 Task: Look for space in Naraura, India from 9th June, 2023 to 16th June, 2023 for 2 adults in price range Rs.8000 to Rs.16000. Place can be entire place with 2 bedrooms having 2 beds and 1 bathroom. Property type can be house, flat, guest house. Amenities needed are: washing machine. Booking option can be shelf check-in. Required host language is English.
Action: Mouse moved to (524, 85)
Screenshot: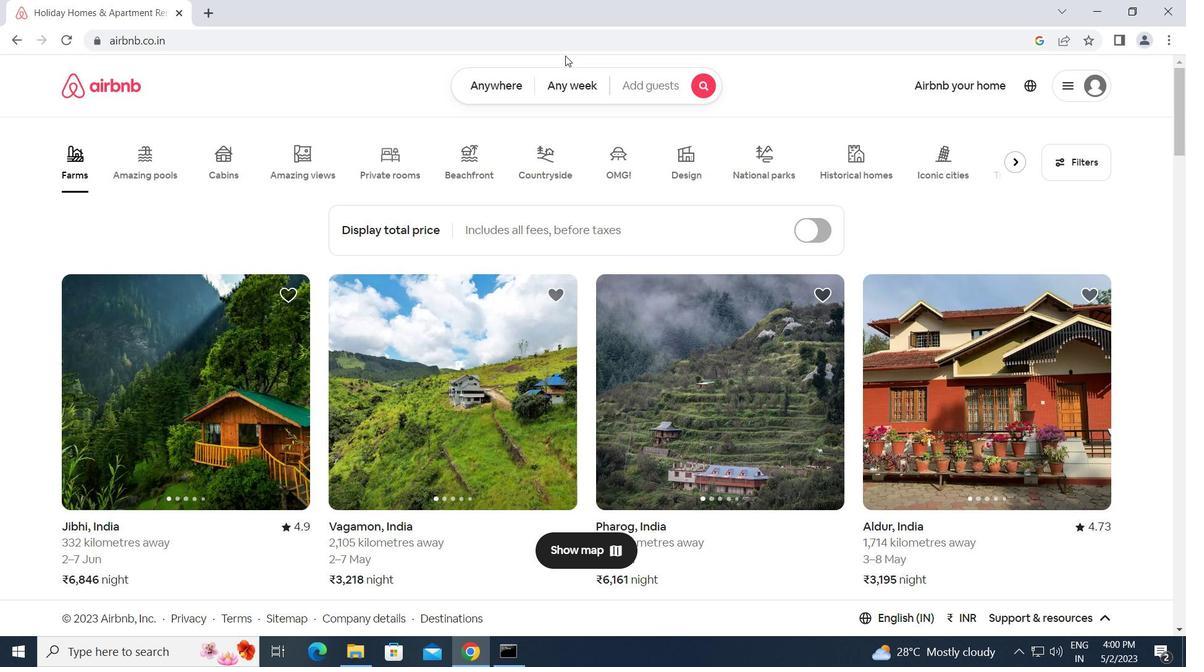 
Action: Mouse pressed left at (524, 85)
Screenshot: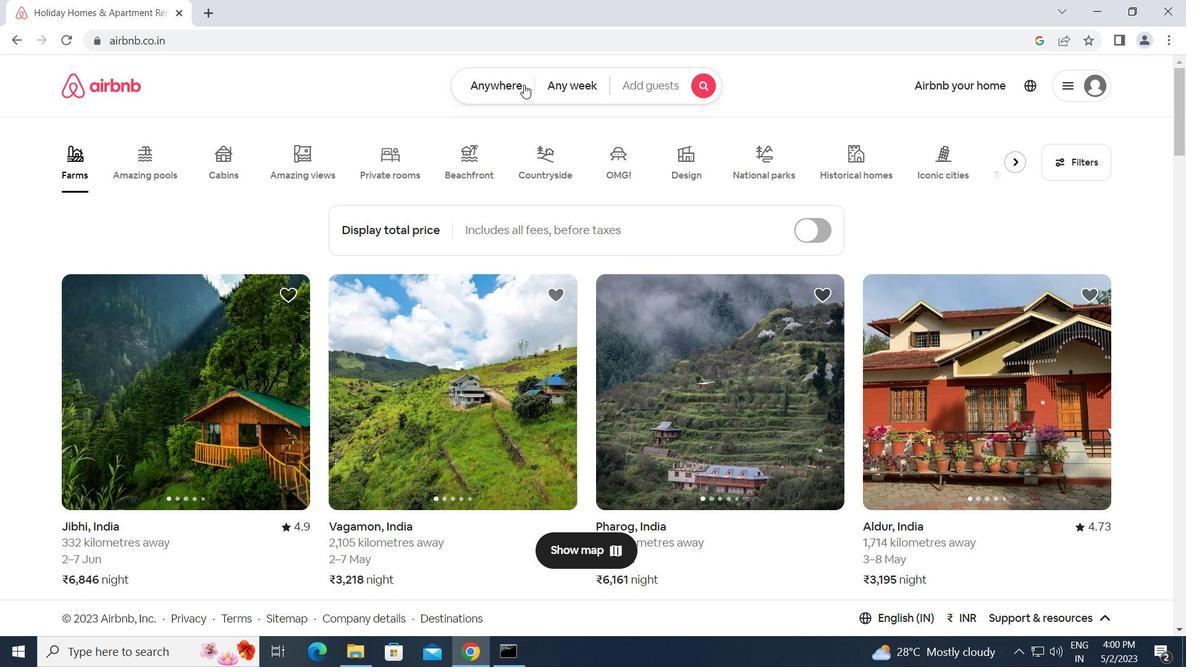 
Action: Mouse moved to (437, 139)
Screenshot: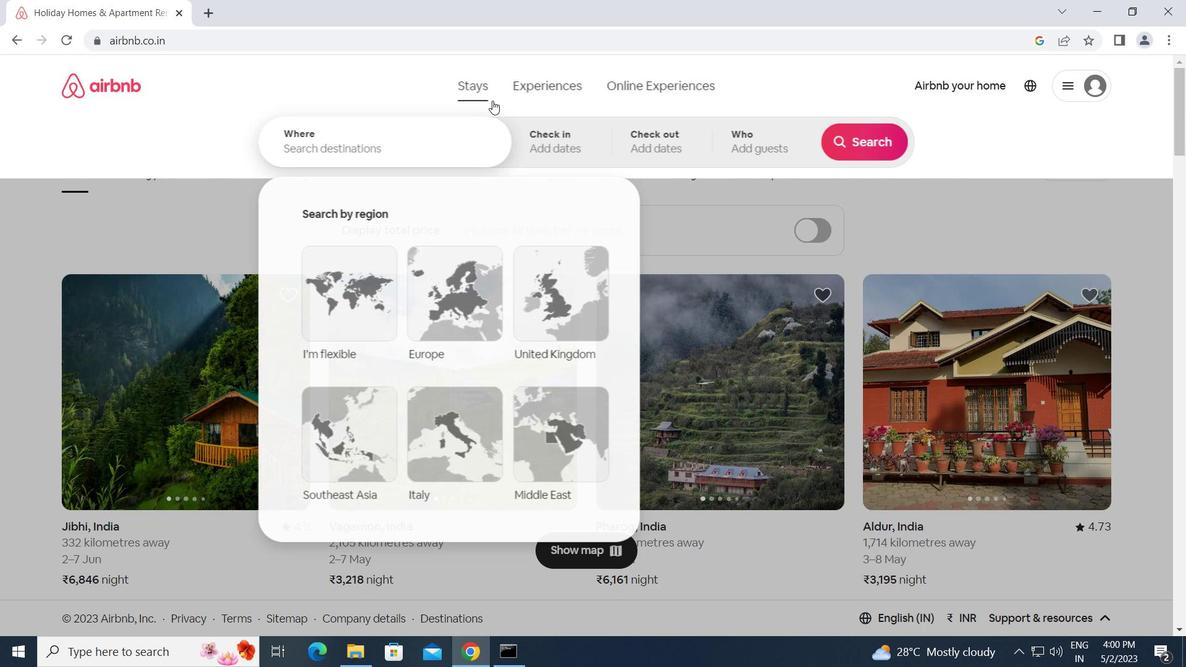 
Action: Mouse pressed left at (437, 139)
Screenshot: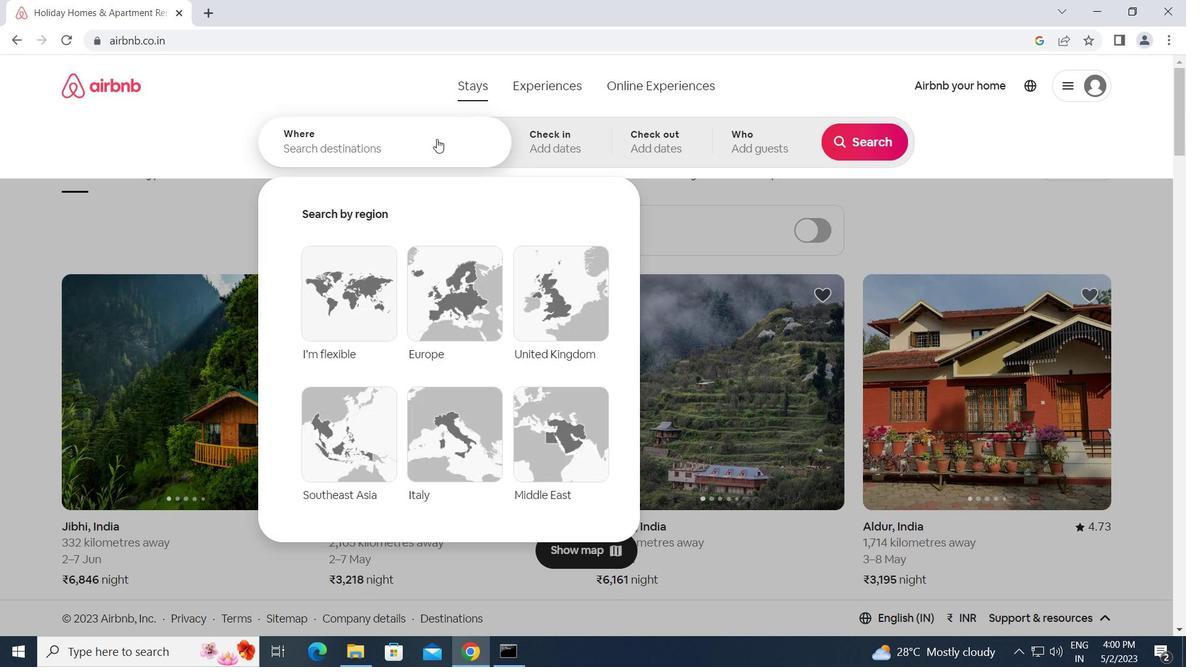 
Action: Key pressed n<Key.caps_lock>araura,<Key.space><Key.caps_lock>i<Key.caps_lock>ndia<Key.enter>
Screenshot: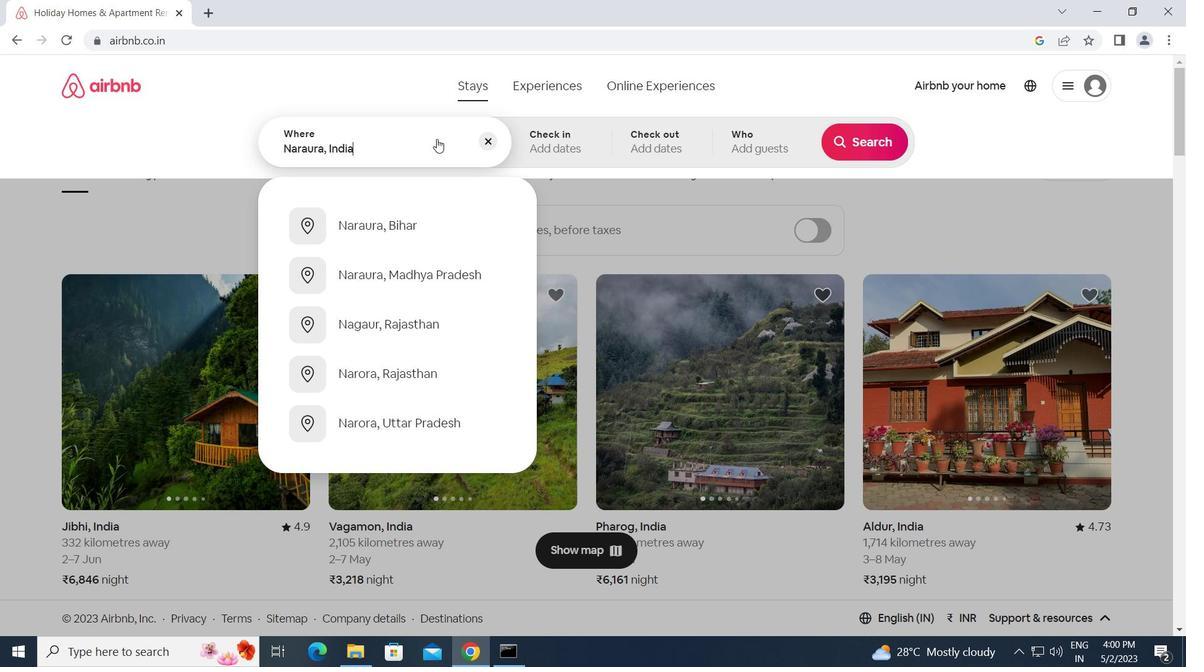 
Action: Mouse moved to (808, 365)
Screenshot: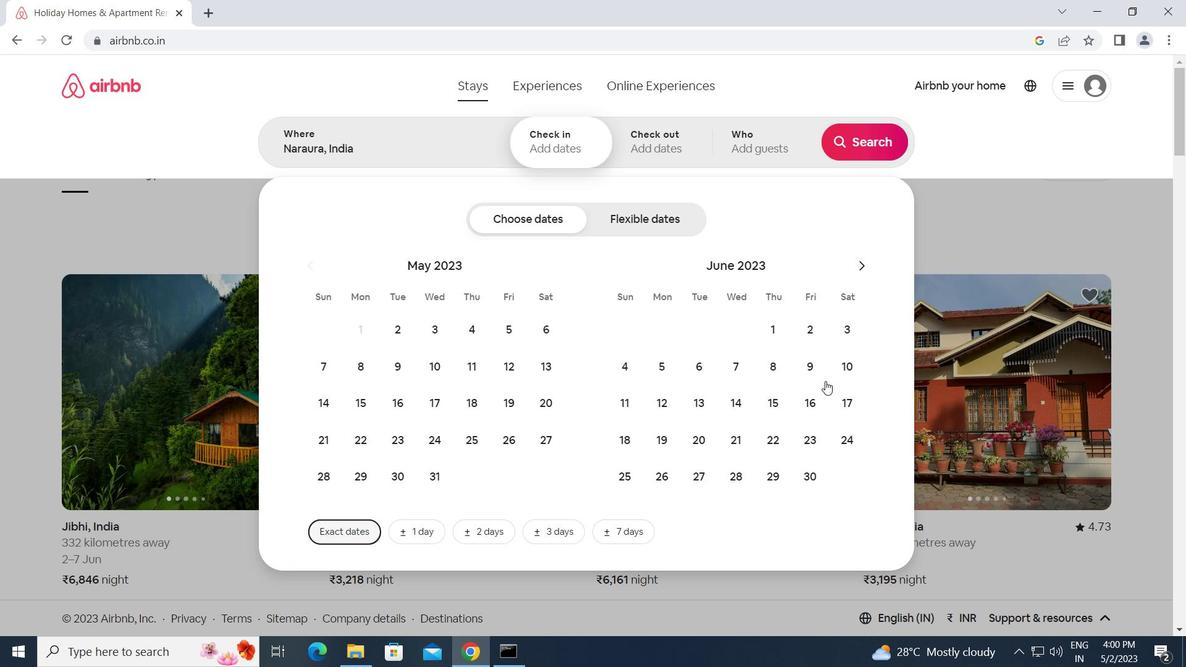 
Action: Mouse pressed left at (808, 365)
Screenshot: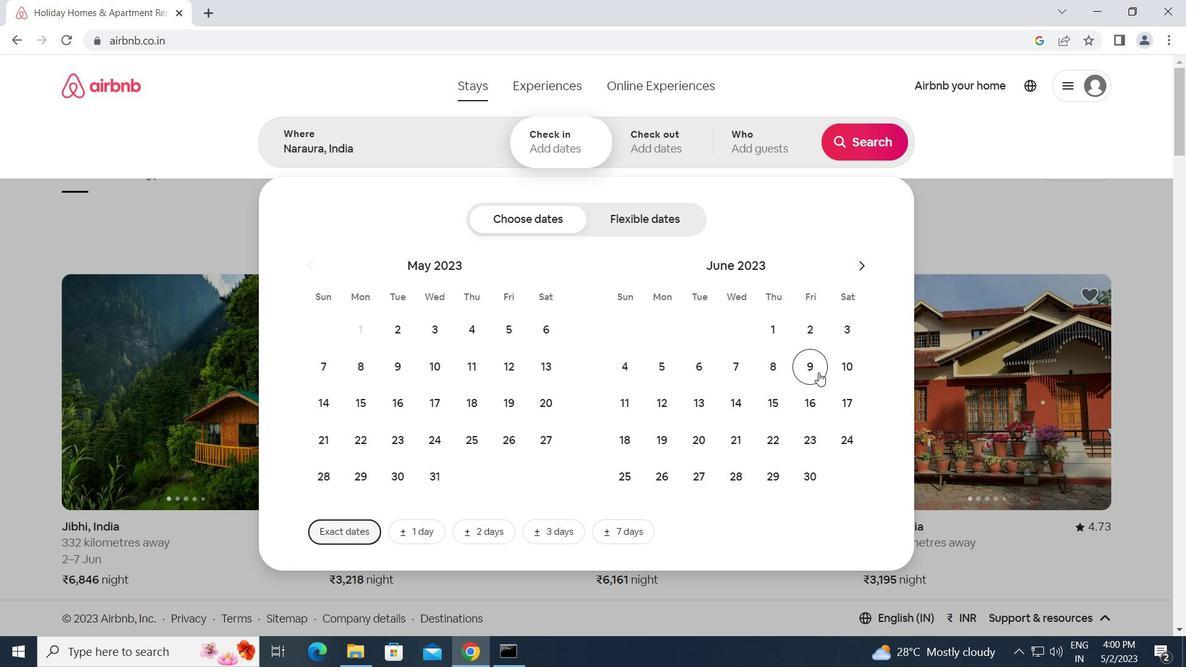 
Action: Mouse moved to (809, 409)
Screenshot: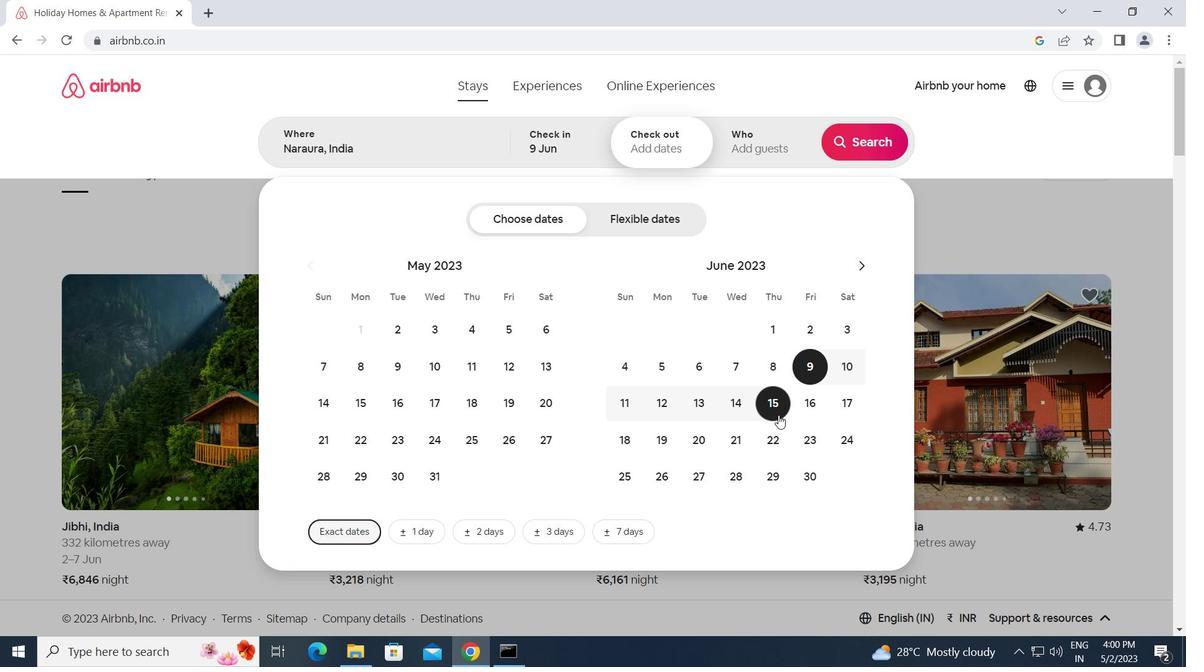 
Action: Mouse pressed left at (809, 409)
Screenshot: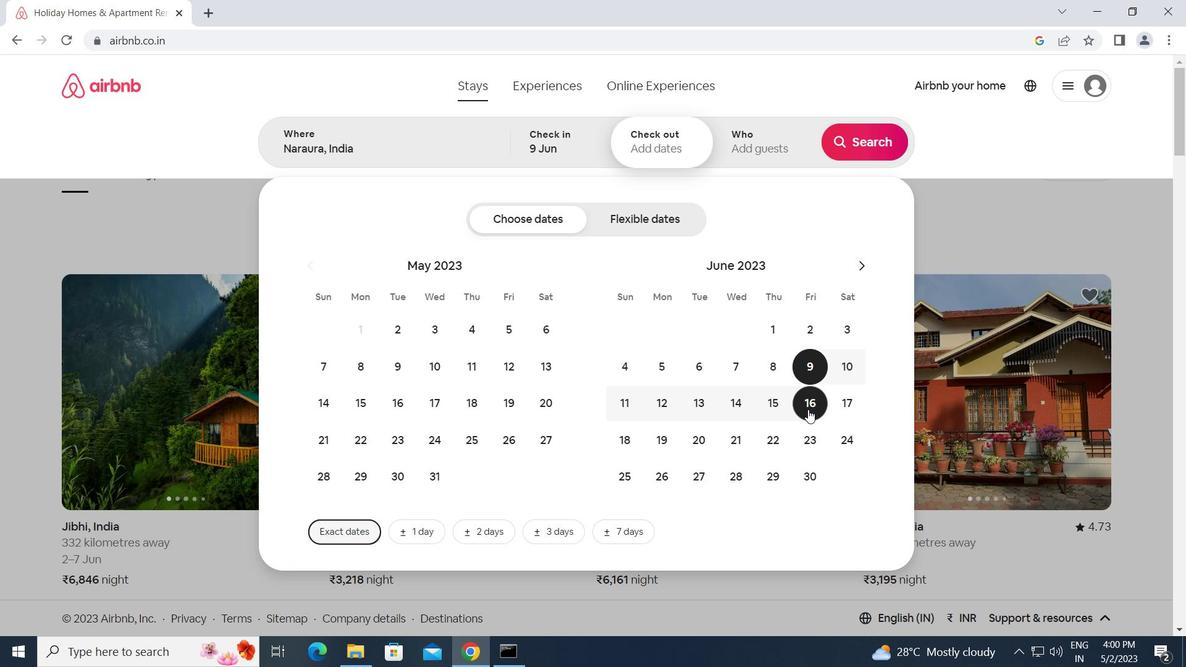 
Action: Mouse moved to (771, 142)
Screenshot: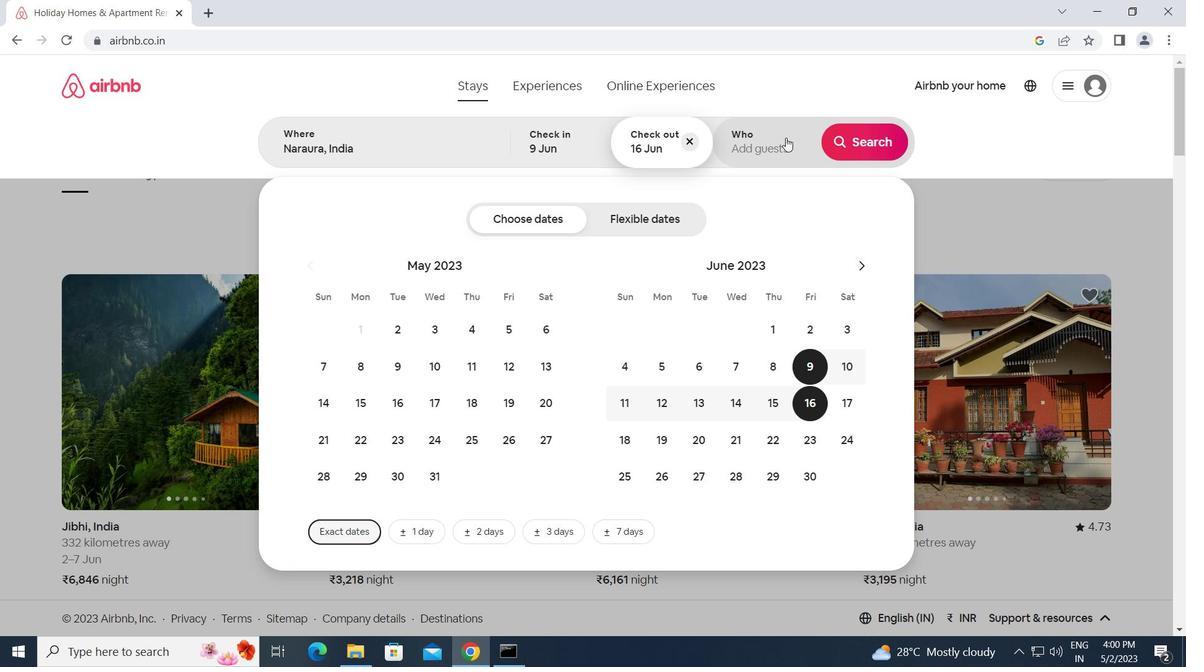 
Action: Mouse pressed left at (771, 142)
Screenshot: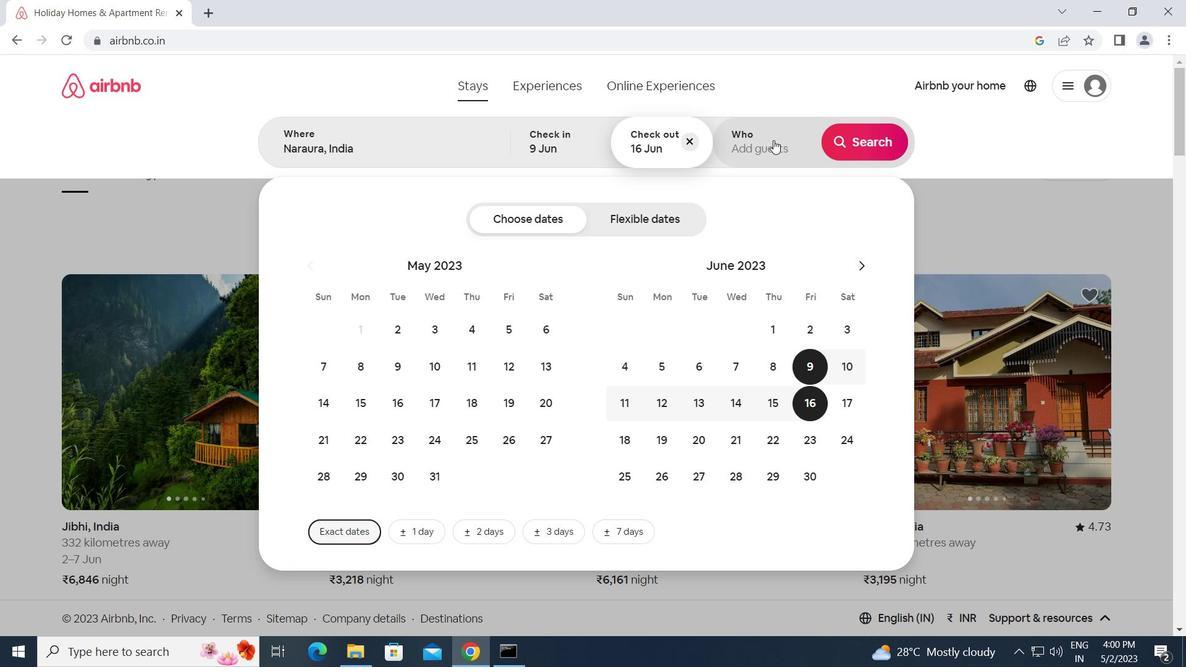 
Action: Mouse moved to (874, 219)
Screenshot: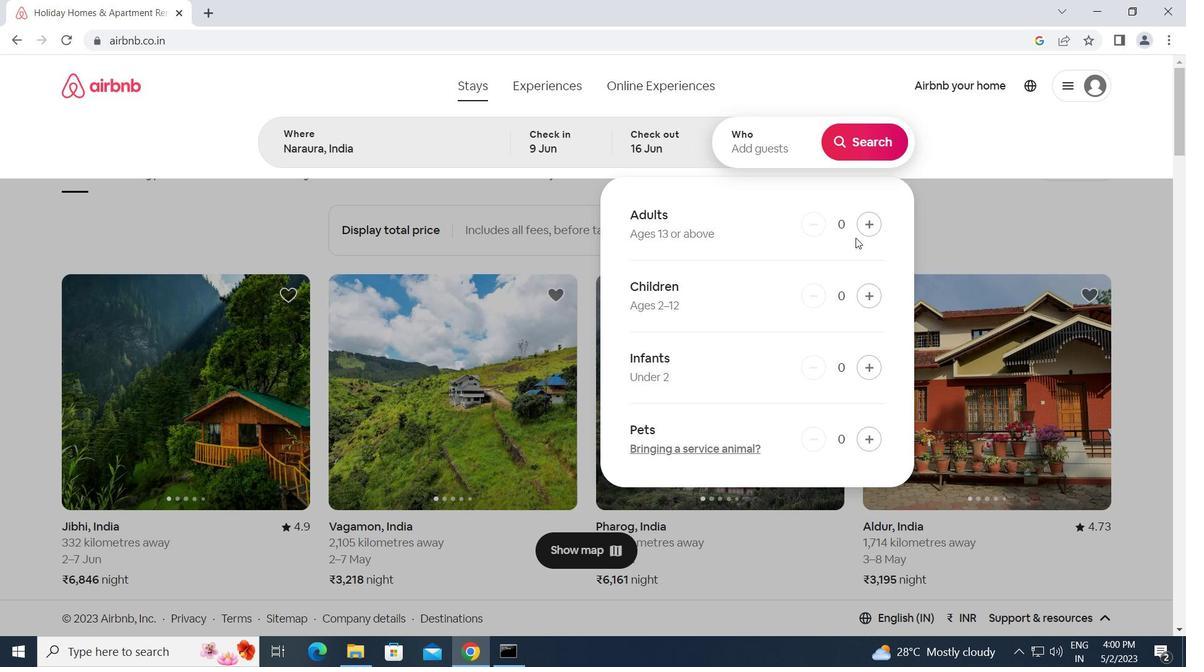 
Action: Mouse pressed left at (874, 219)
Screenshot: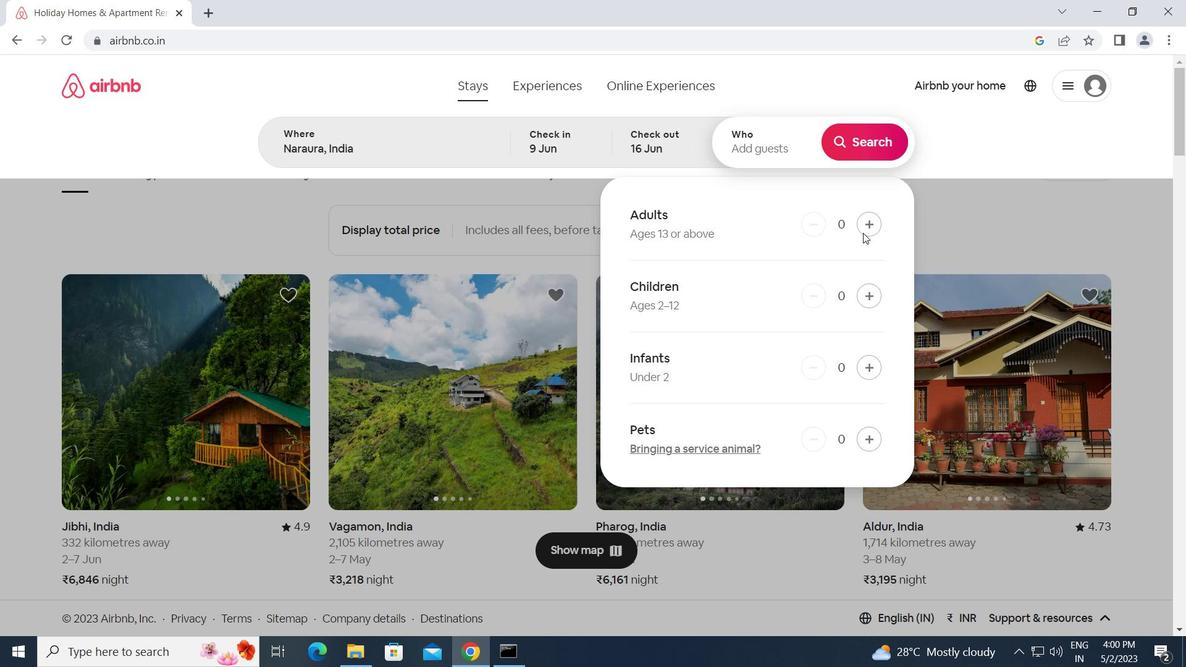 
Action: Mouse moved to (874, 219)
Screenshot: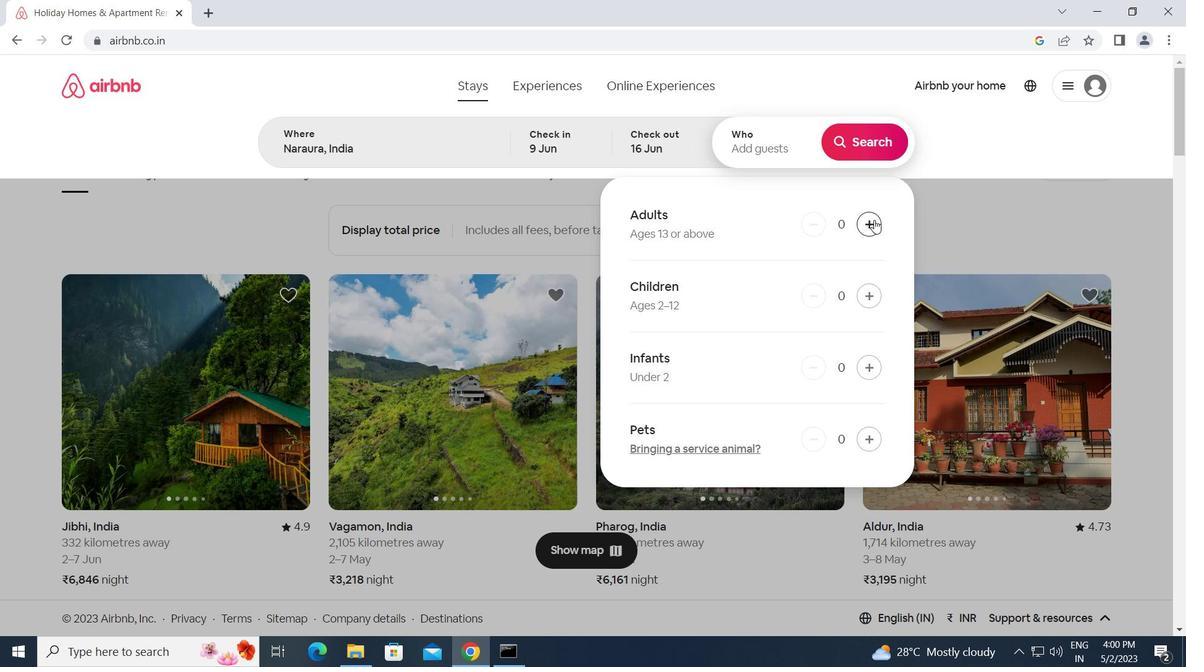 
Action: Mouse pressed left at (874, 219)
Screenshot: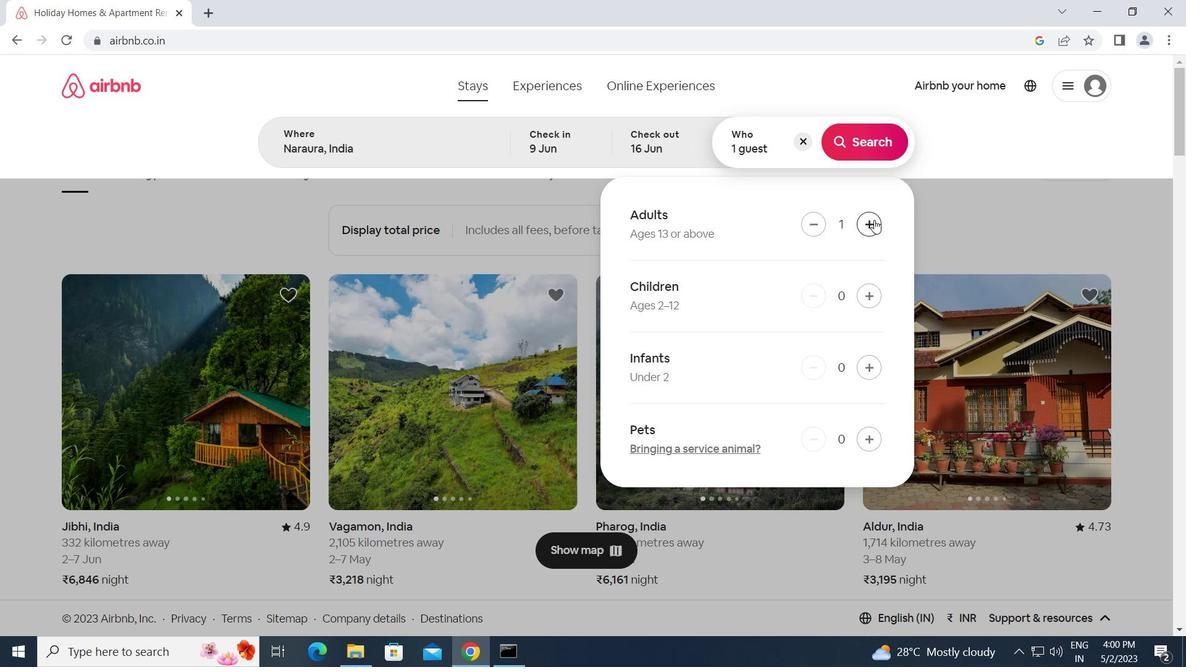 
Action: Mouse moved to (853, 140)
Screenshot: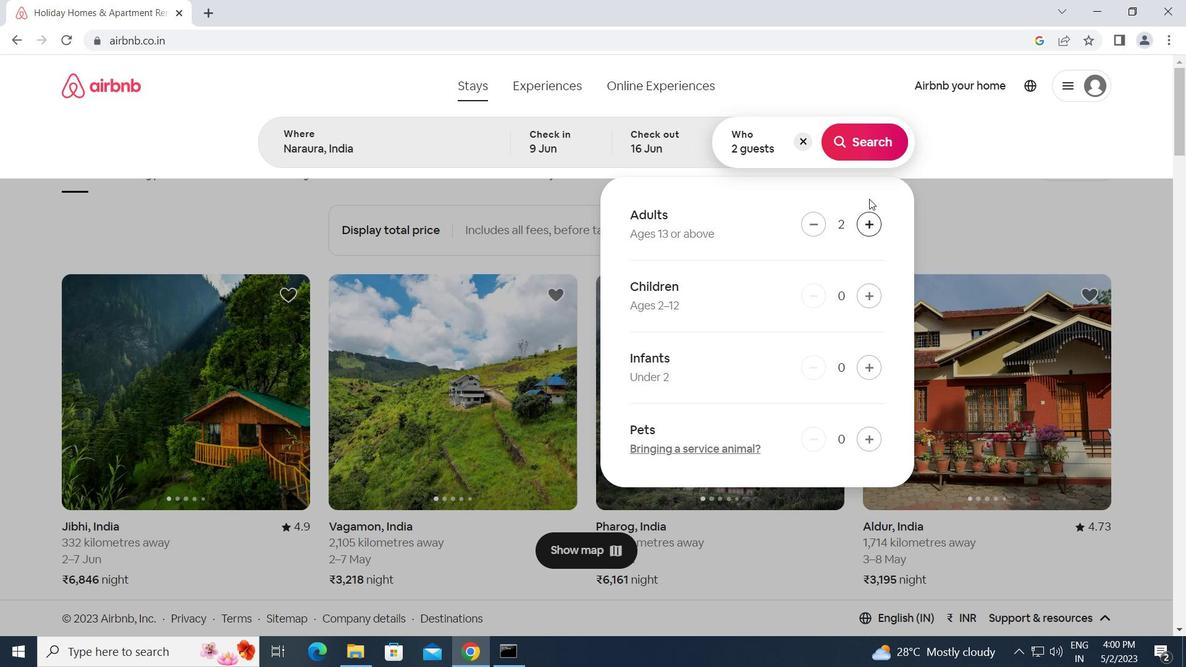 
Action: Mouse pressed left at (853, 140)
Screenshot: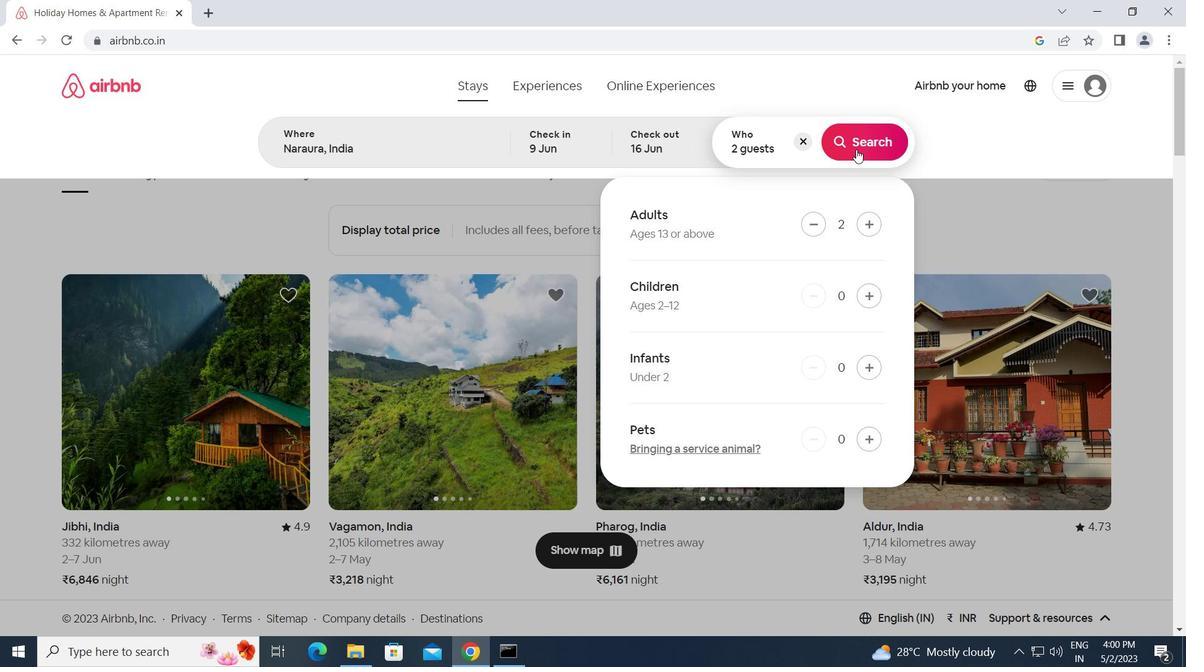 
Action: Mouse moved to (1117, 141)
Screenshot: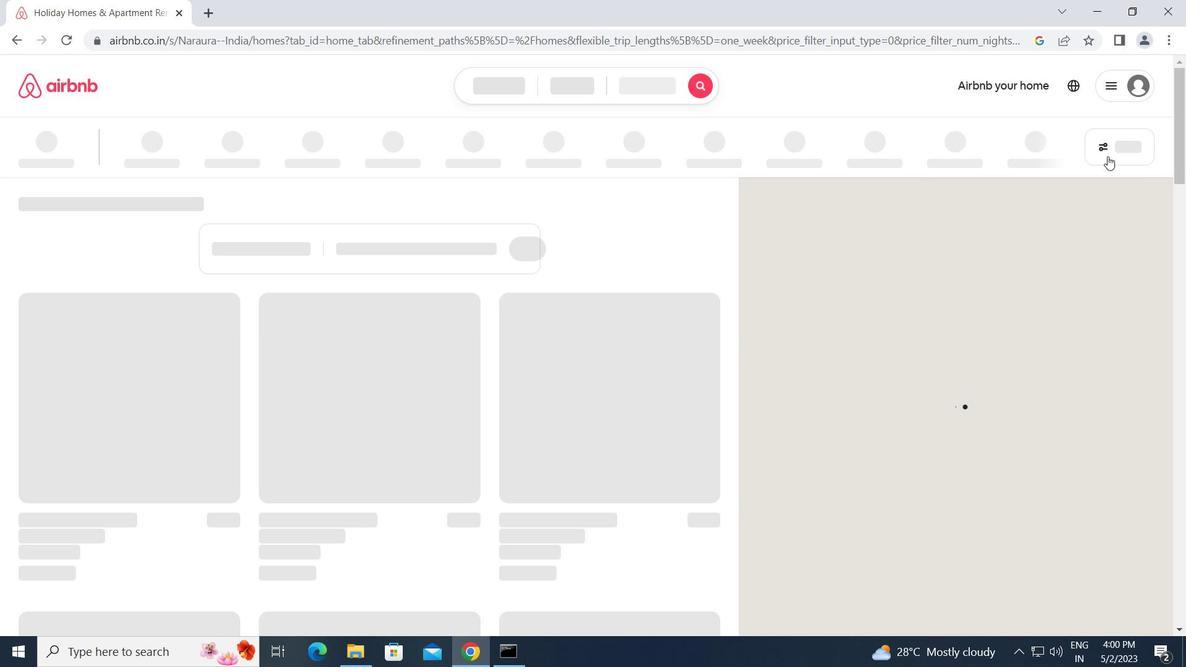
Action: Mouse pressed left at (1117, 141)
Screenshot: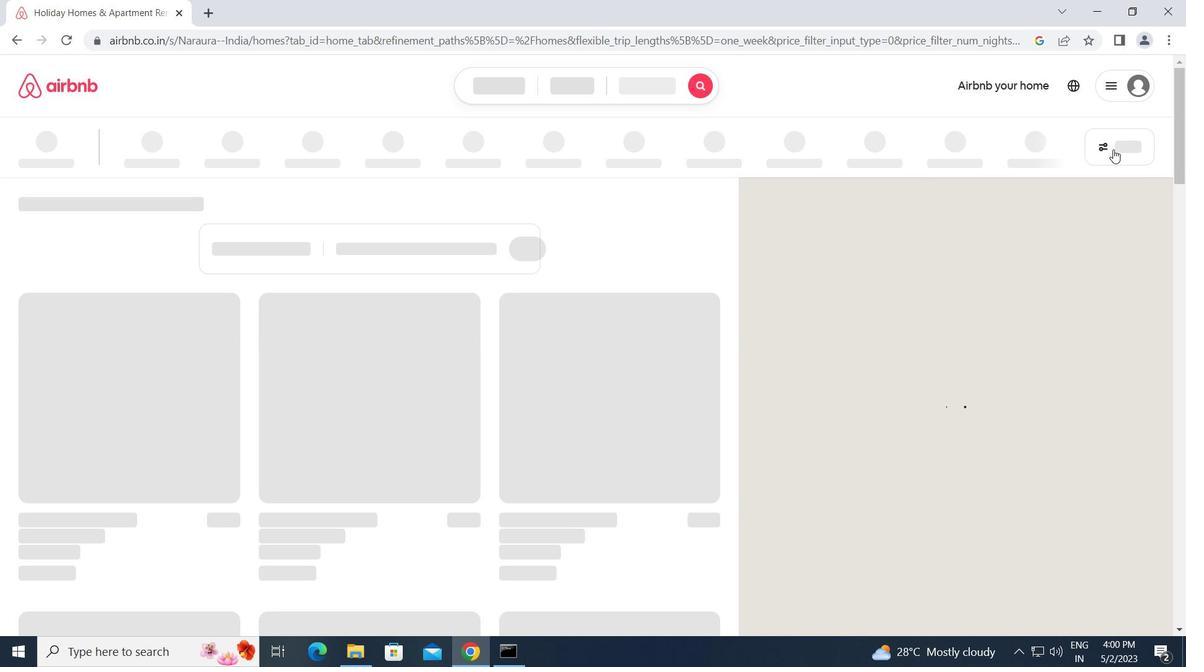 
Action: Mouse moved to (394, 347)
Screenshot: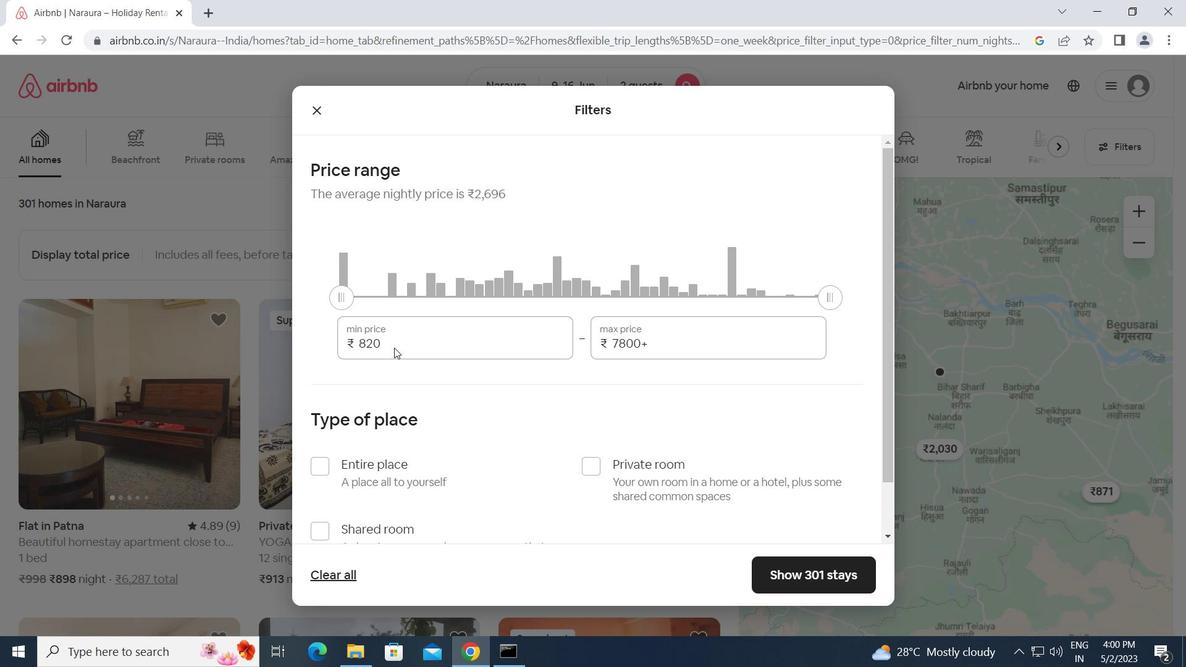 
Action: Mouse pressed left at (394, 347)
Screenshot: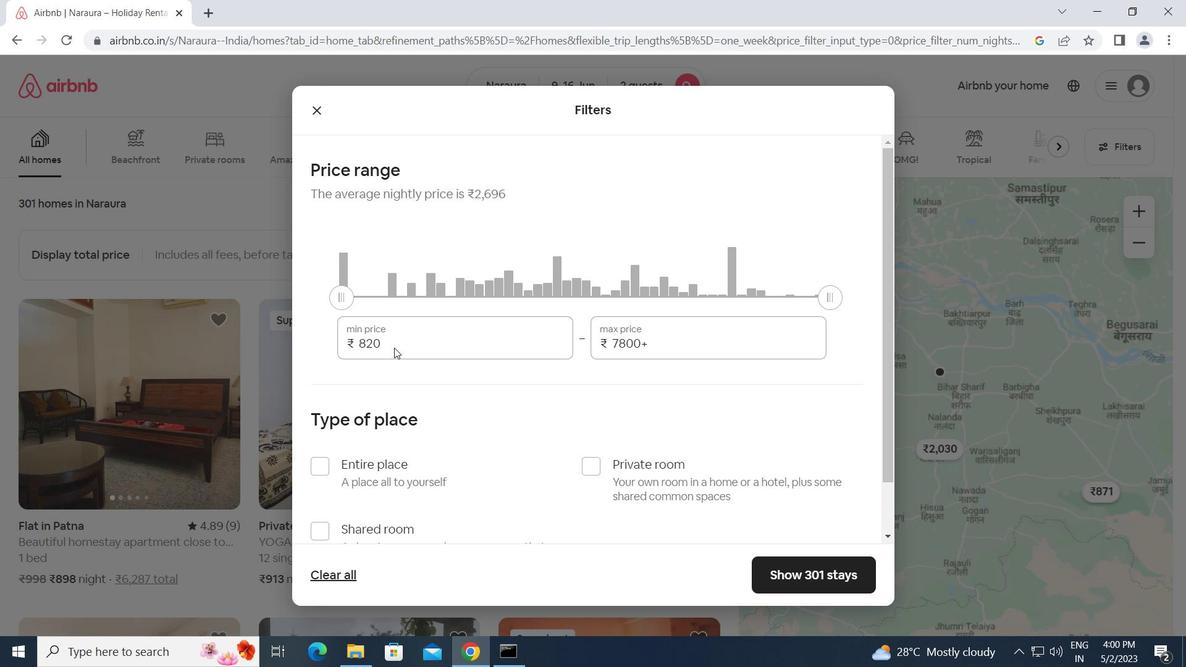 
Action: Mouse moved to (344, 352)
Screenshot: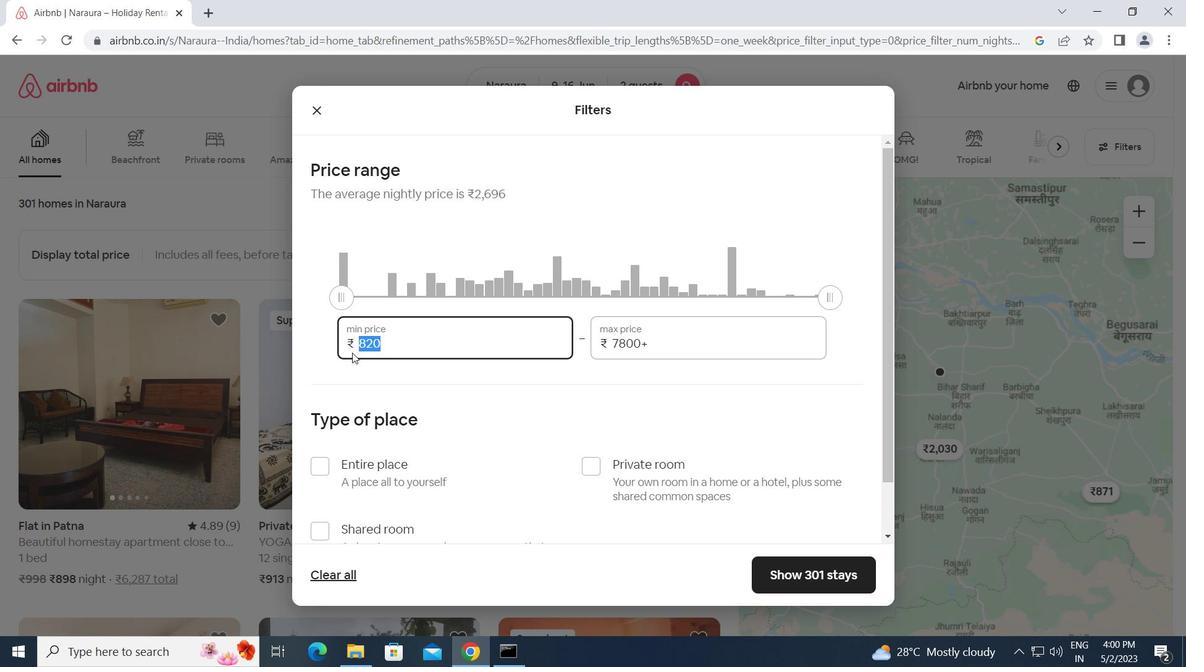 
Action: Key pressed 8000<Key.tab>16000
Screenshot: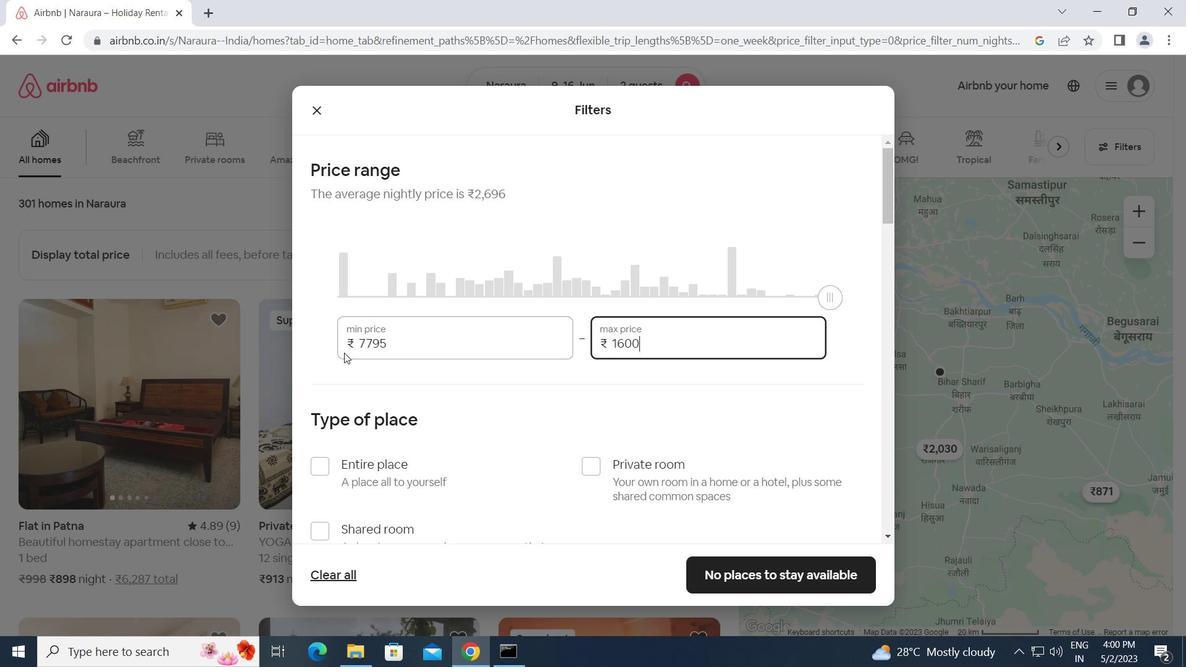 
Action: Mouse moved to (326, 459)
Screenshot: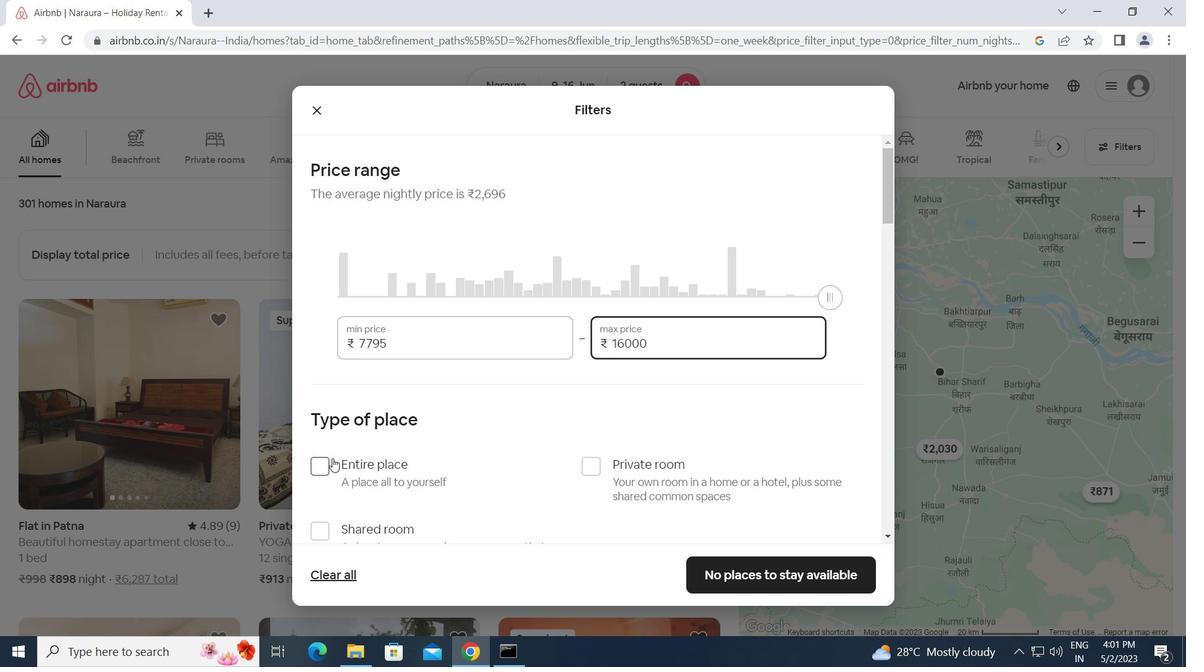 
Action: Mouse pressed left at (326, 459)
Screenshot: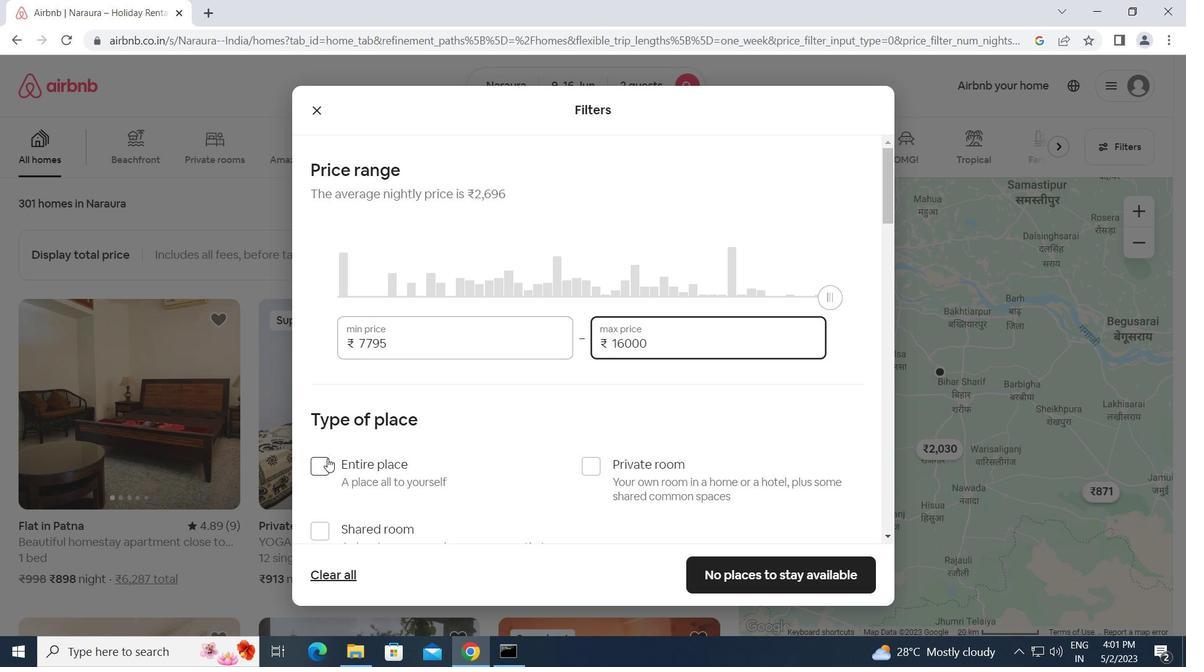 
Action: Mouse moved to (429, 457)
Screenshot: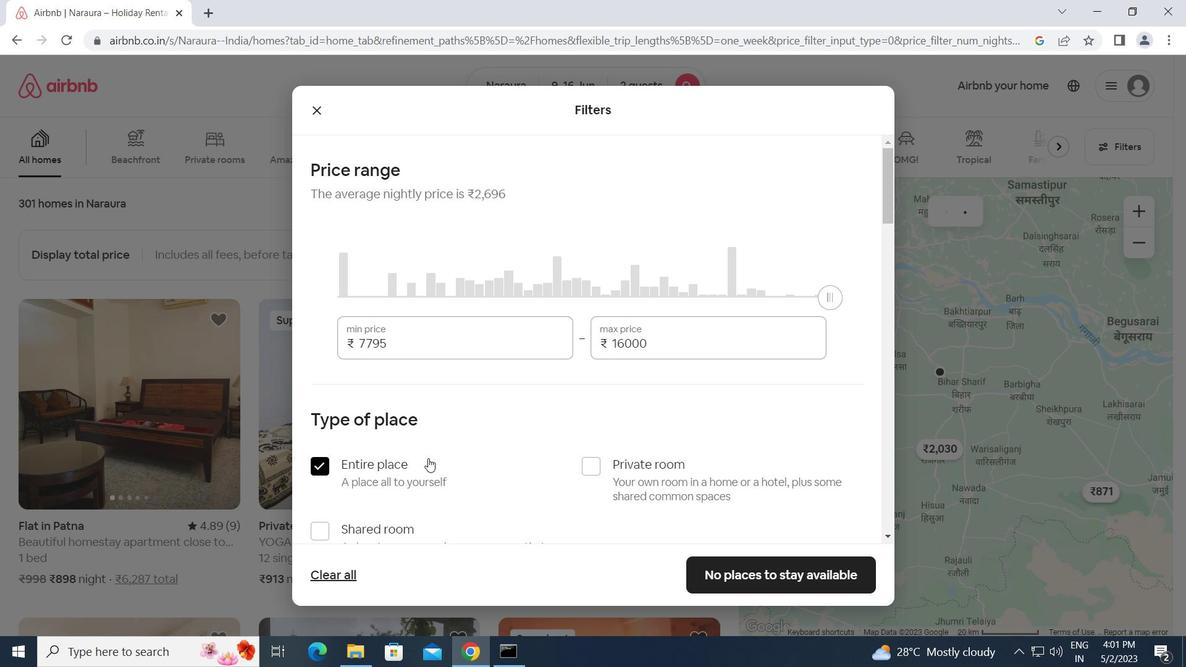 
Action: Mouse scrolled (429, 456) with delta (0, 0)
Screenshot: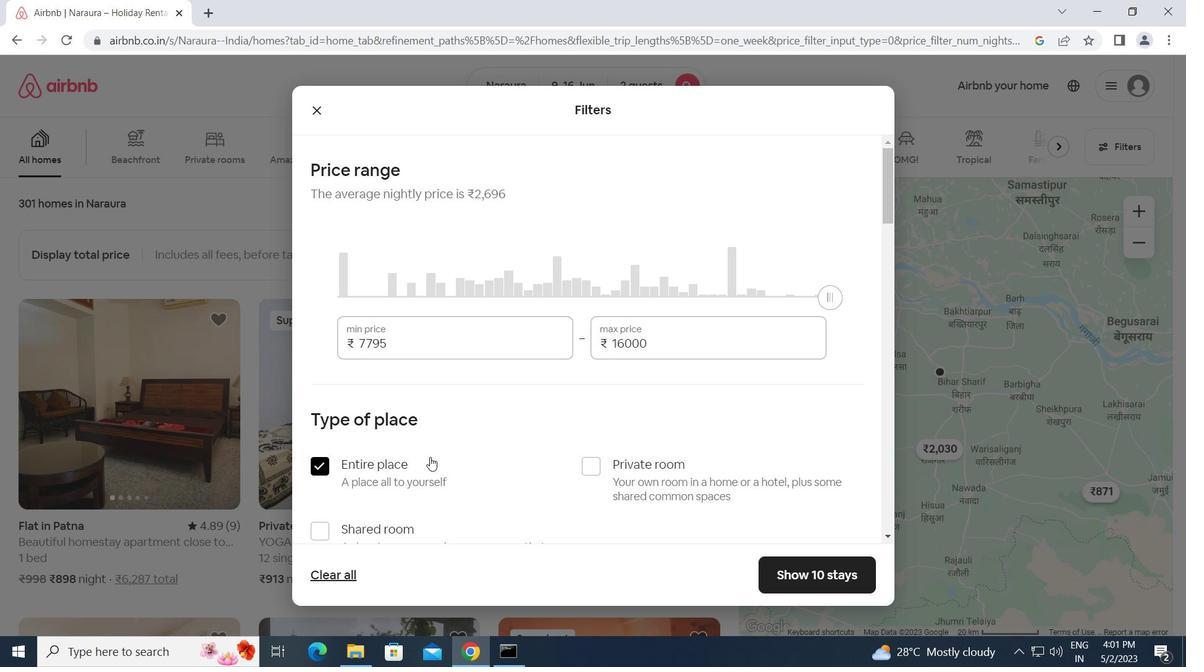 
Action: Mouse scrolled (429, 456) with delta (0, 0)
Screenshot: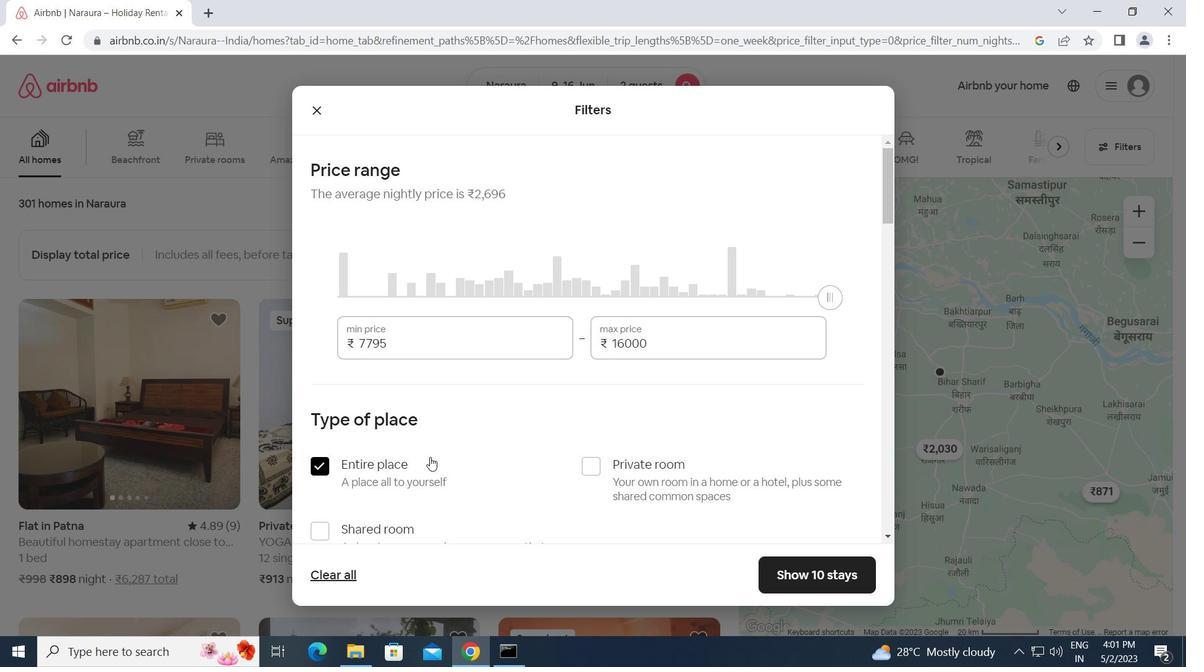 
Action: Mouse scrolled (429, 456) with delta (0, 0)
Screenshot: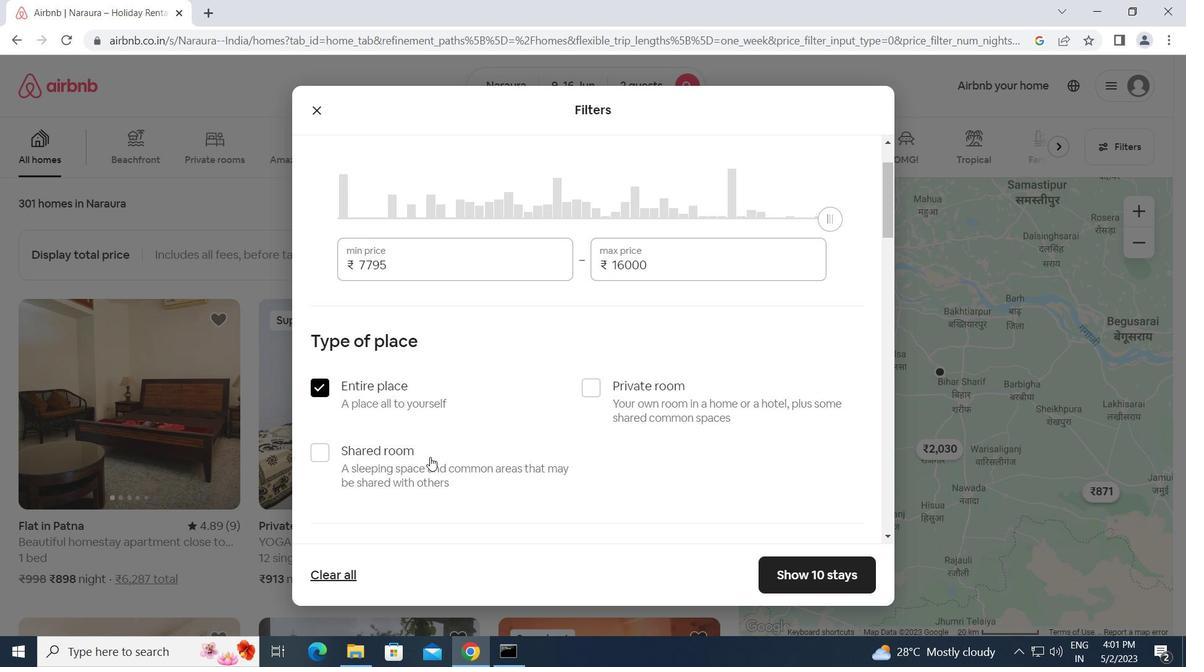 
Action: Mouse scrolled (429, 456) with delta (0, 0)
Screenshot: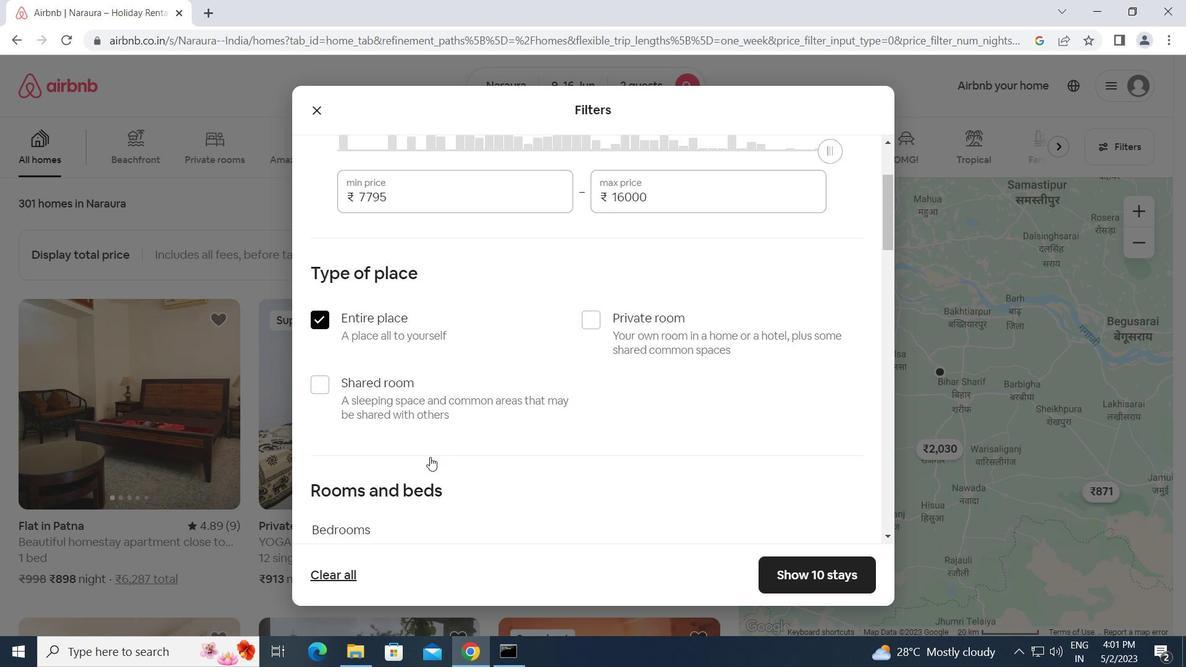 
Action: Mouse moved to (448, 412)
Screenshot: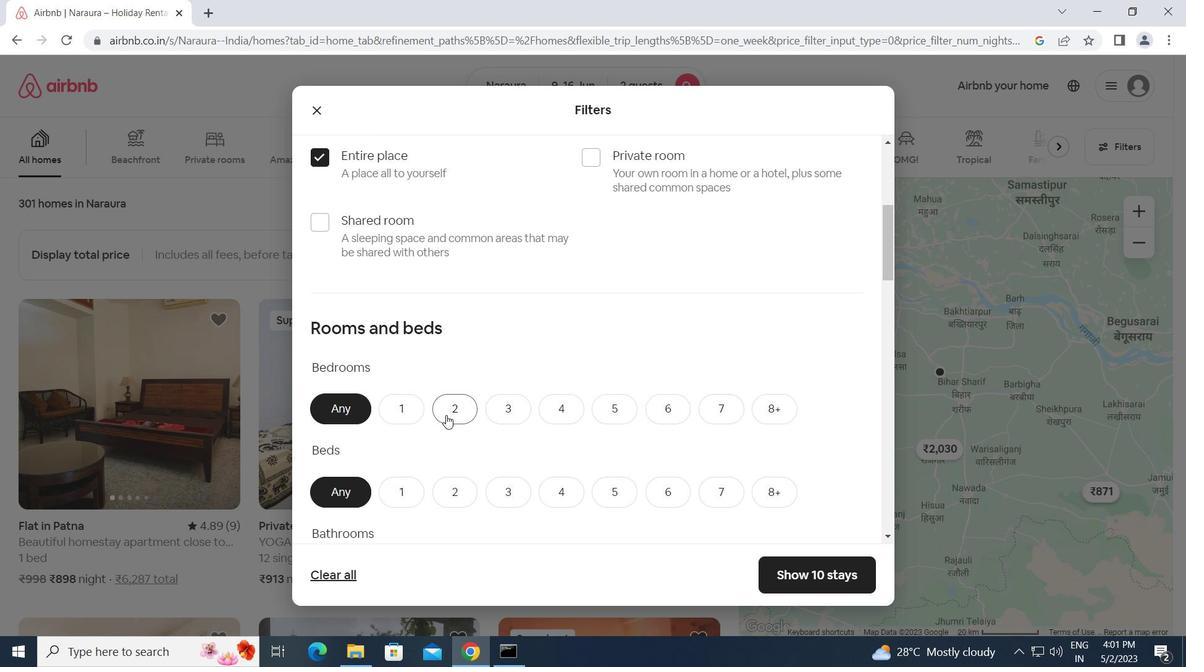 
Action: Mouse pressed left at (448, 412)
Screenshot: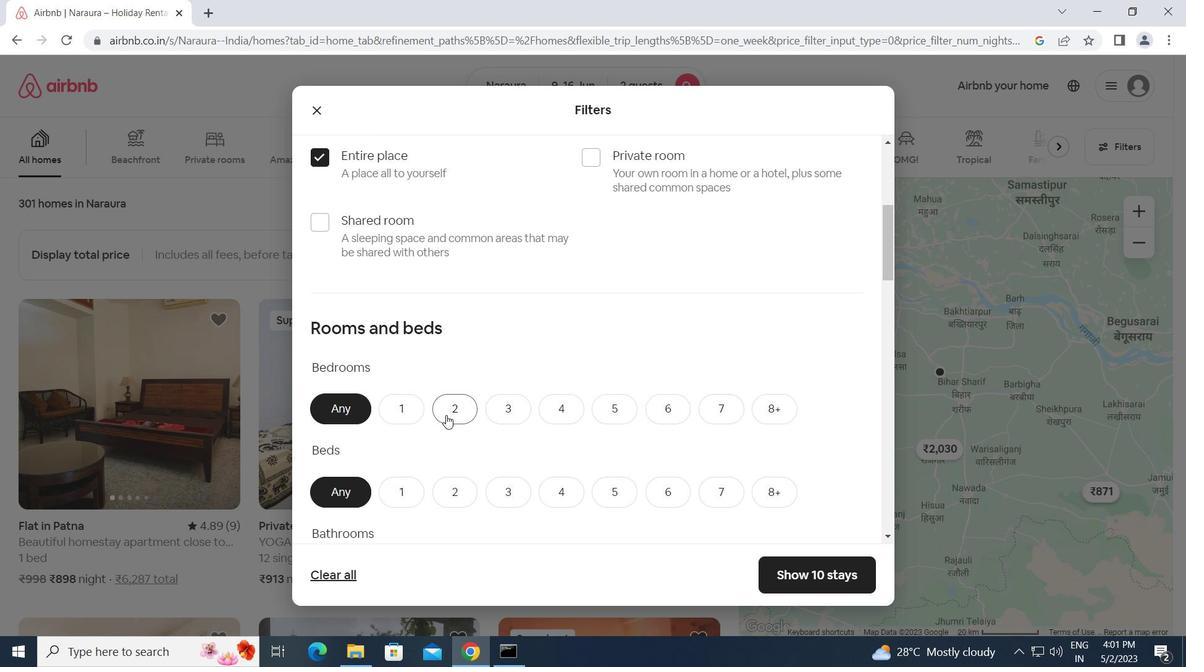 
Action: Mouse moved to (446, 497)
Screenshot: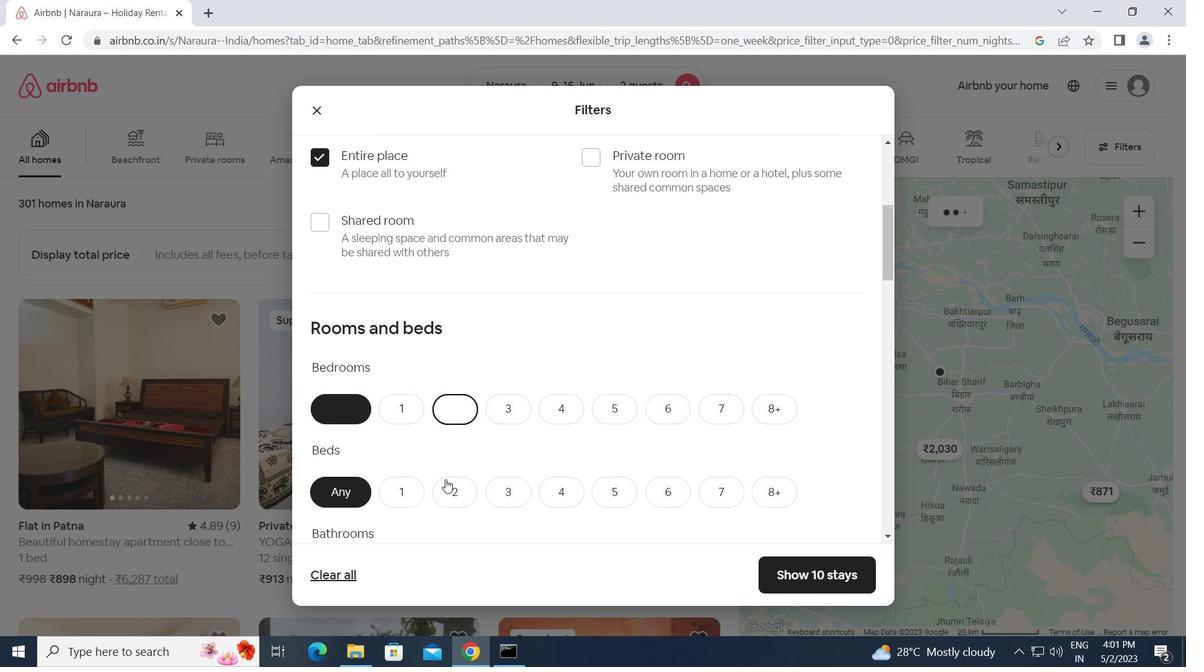 
Action: Mouse pressed left at (446, 497)
Screenshot: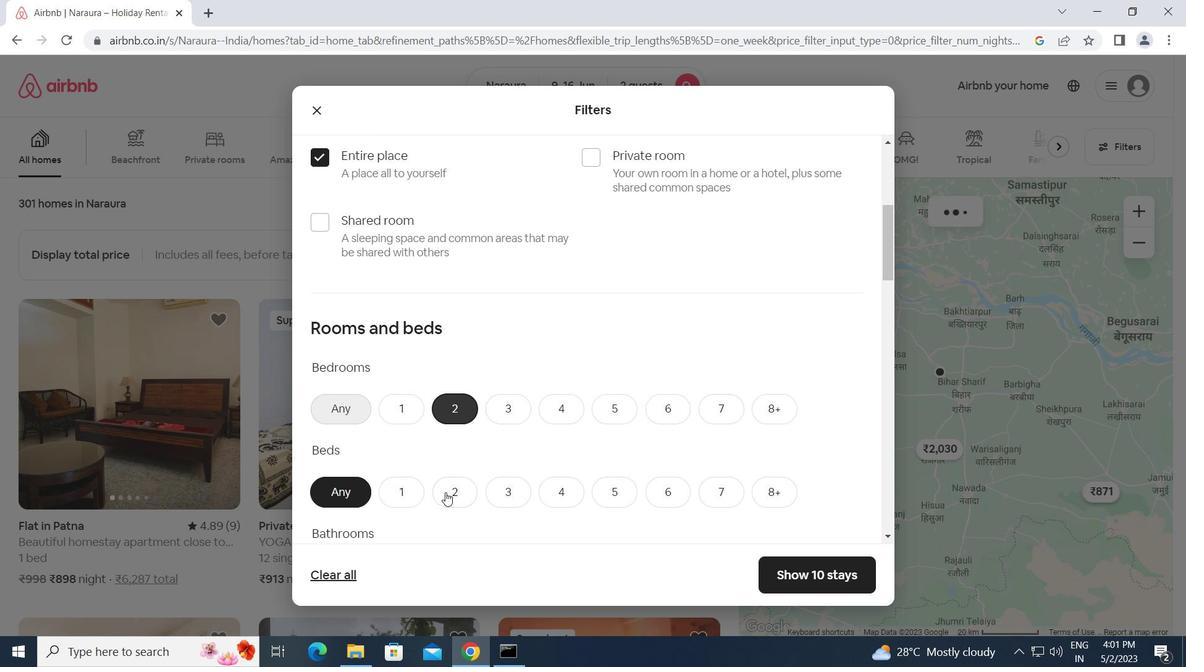 
Action: Mouse moved to (449, 496)
Screenshot: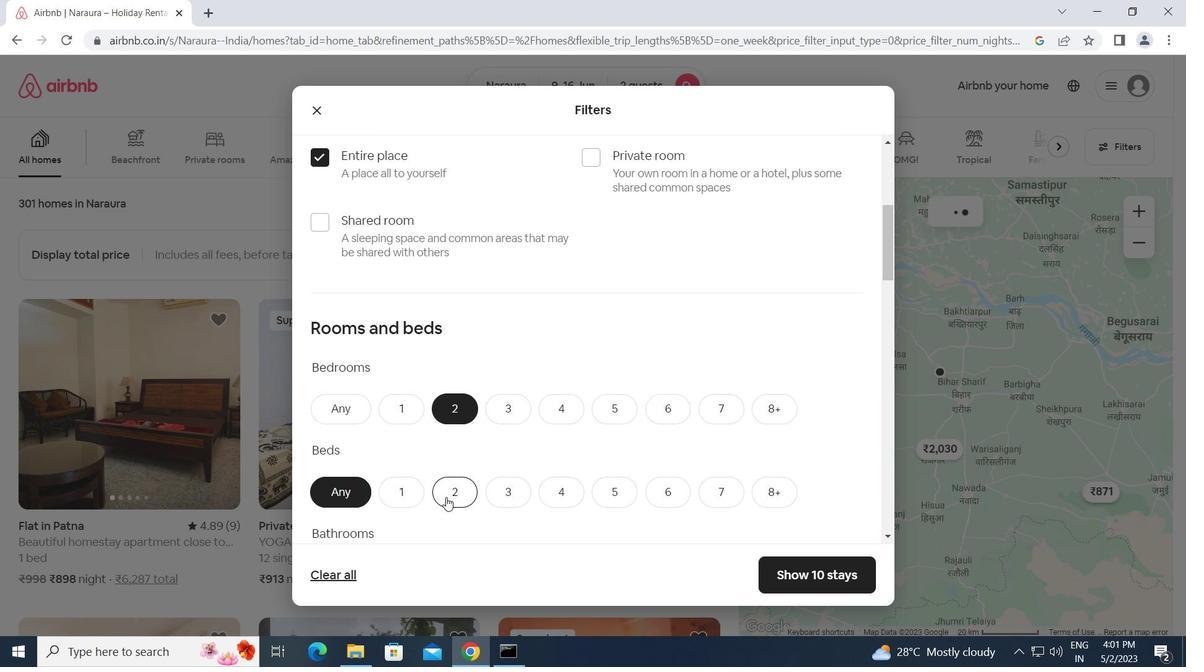 
Action: Mouse scrolled (449, 495) with delta (0, 0)
Screenshot: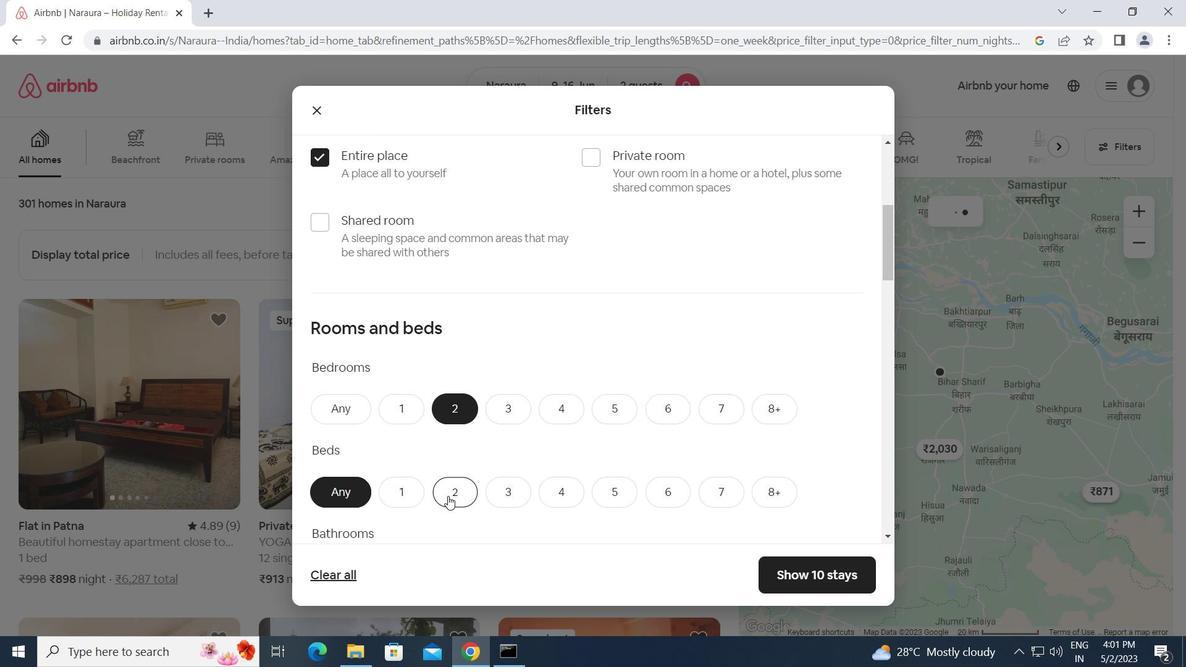 
Action: Mouse scrolled (449, 495) with delta (0, 0)
Screenshot: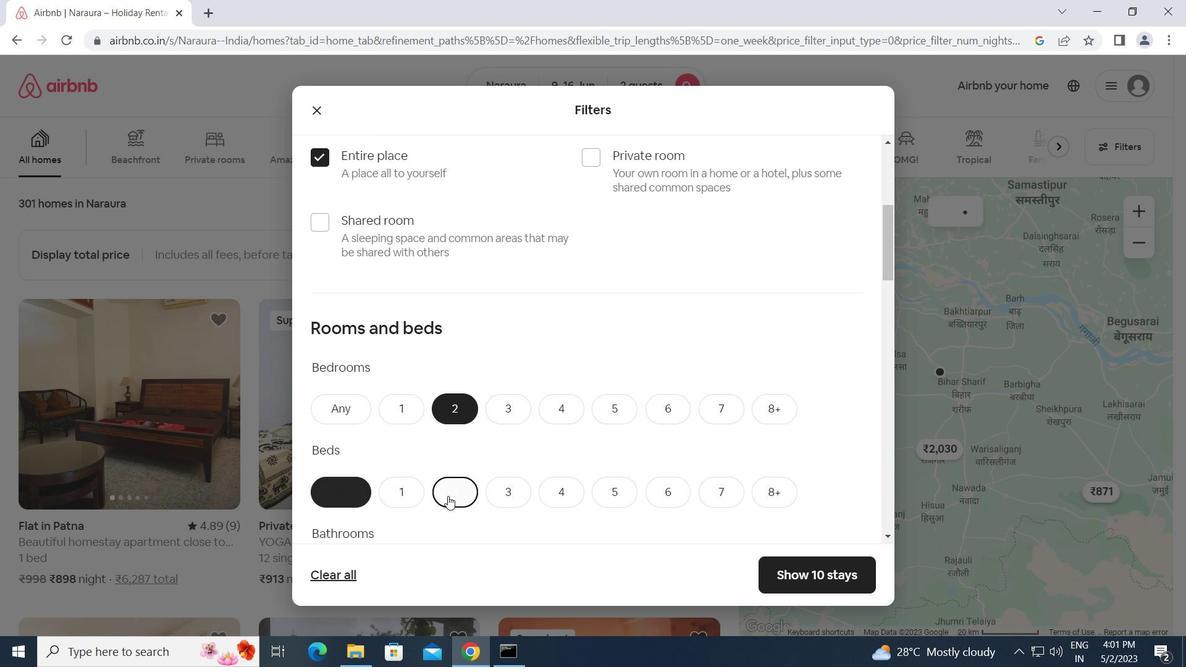 
Action: Mouse moved to (398, 420)
Screenshot: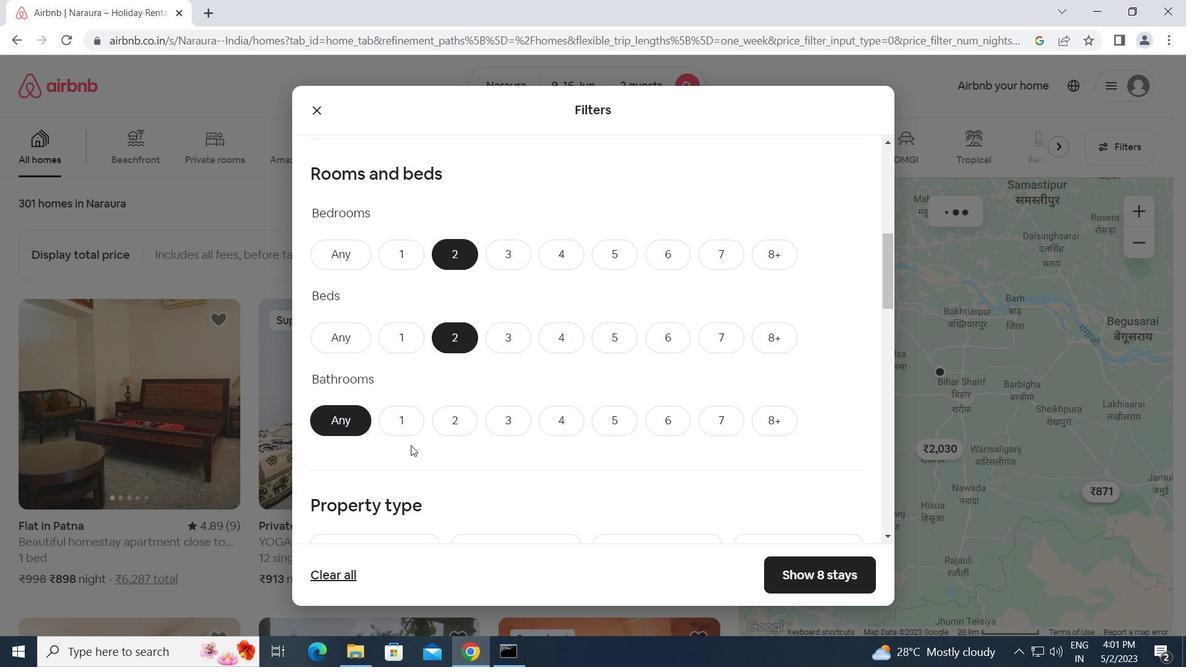 
Action: Mouse pressed left at (398, 420)
Screenshot: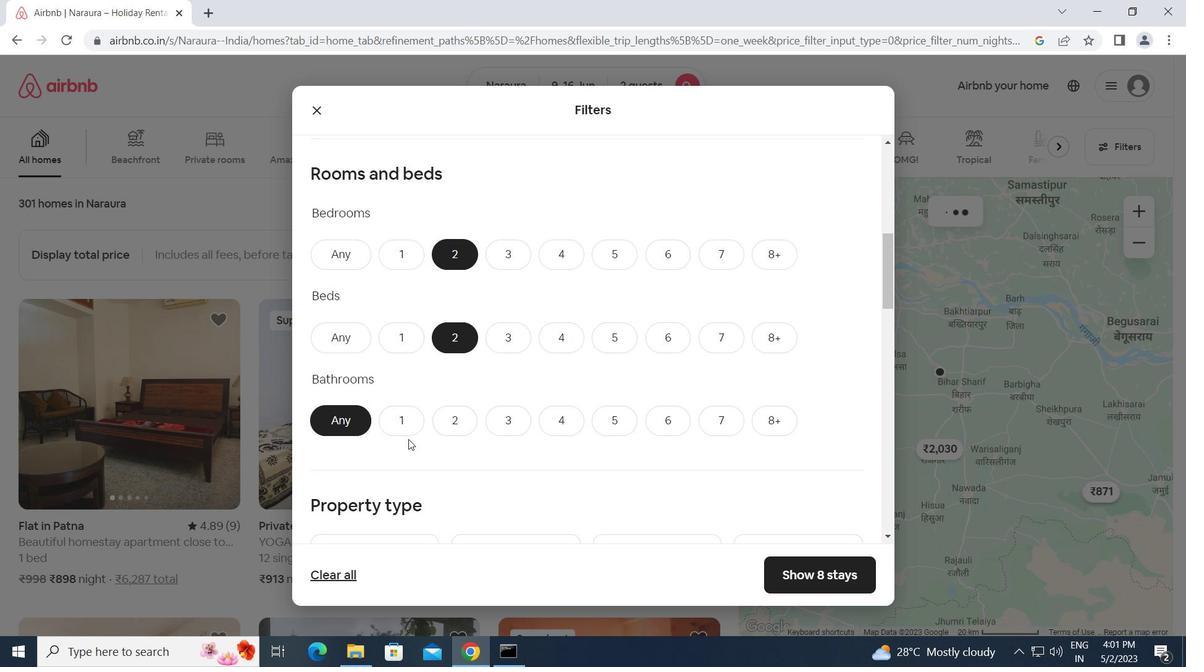 
Action: Mouse moved to (508, 463)
Screenshot: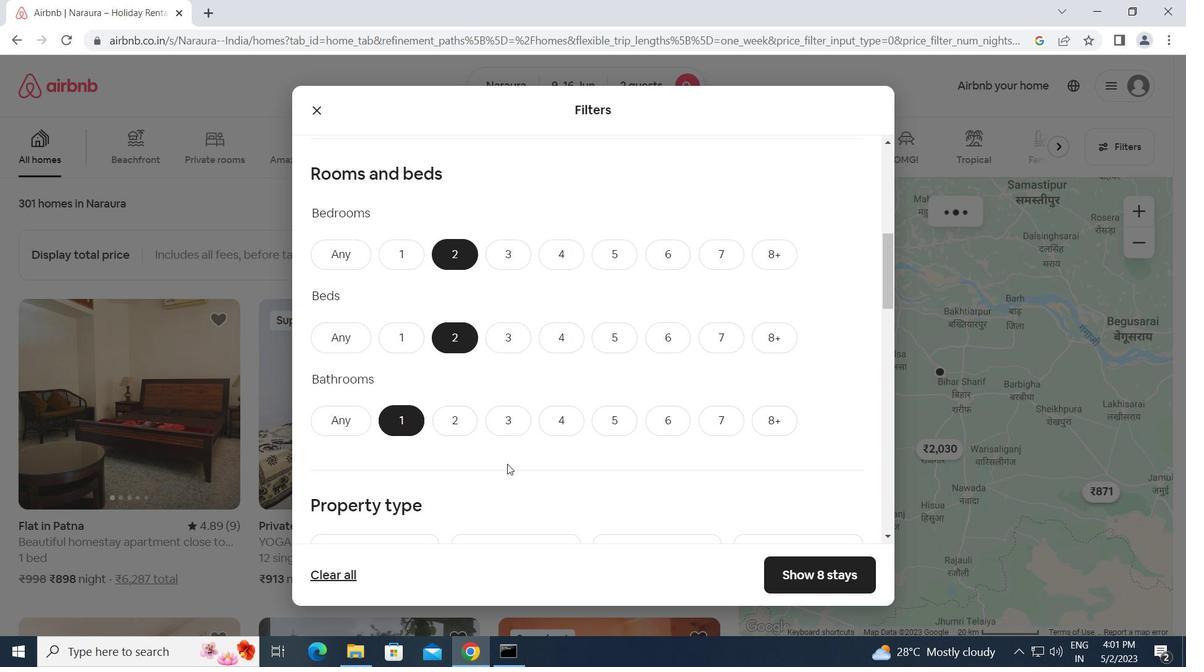 
Action: Mouse scrolled (508, 462) with delta (0, 0)
Screenshot: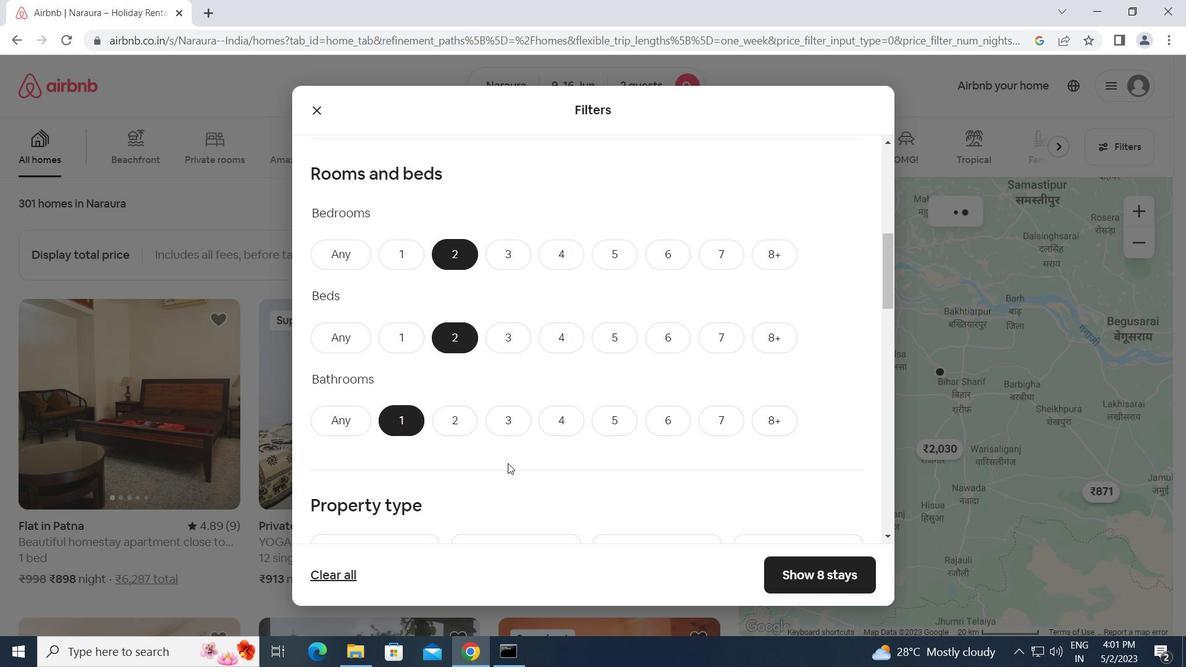 
Action: Mouse scrolled (508, 462) with delta (0, 0)
Screenshot: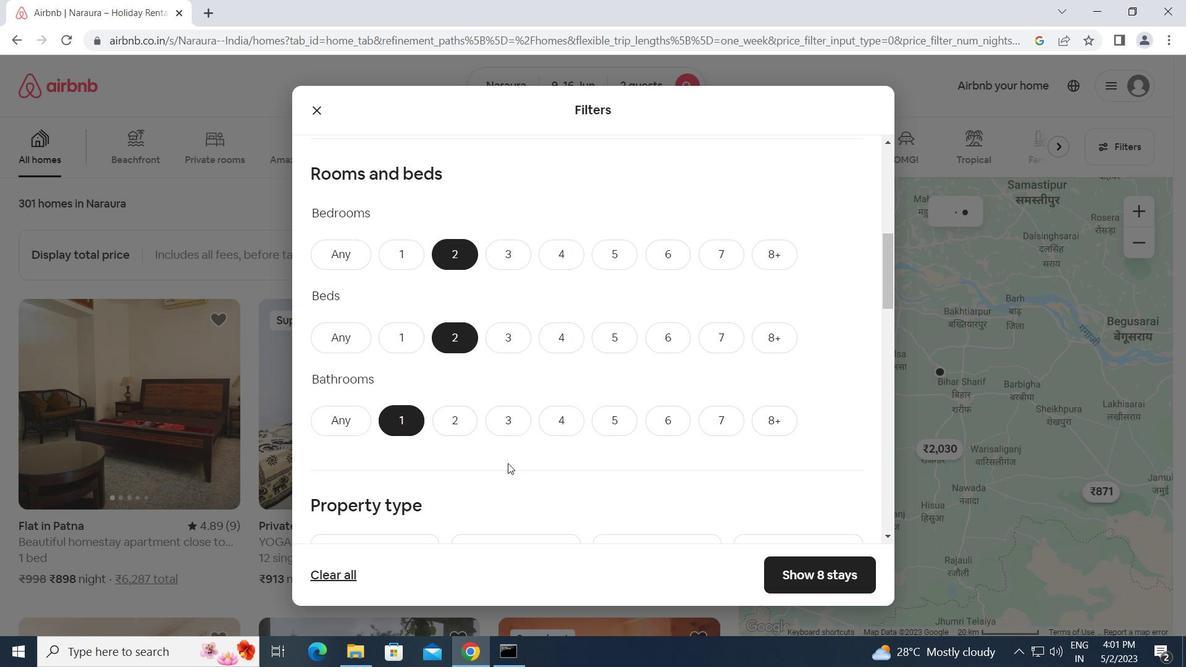
Action: Mouse scrolled (508, 462) with delta (0, 0)
Screenshot: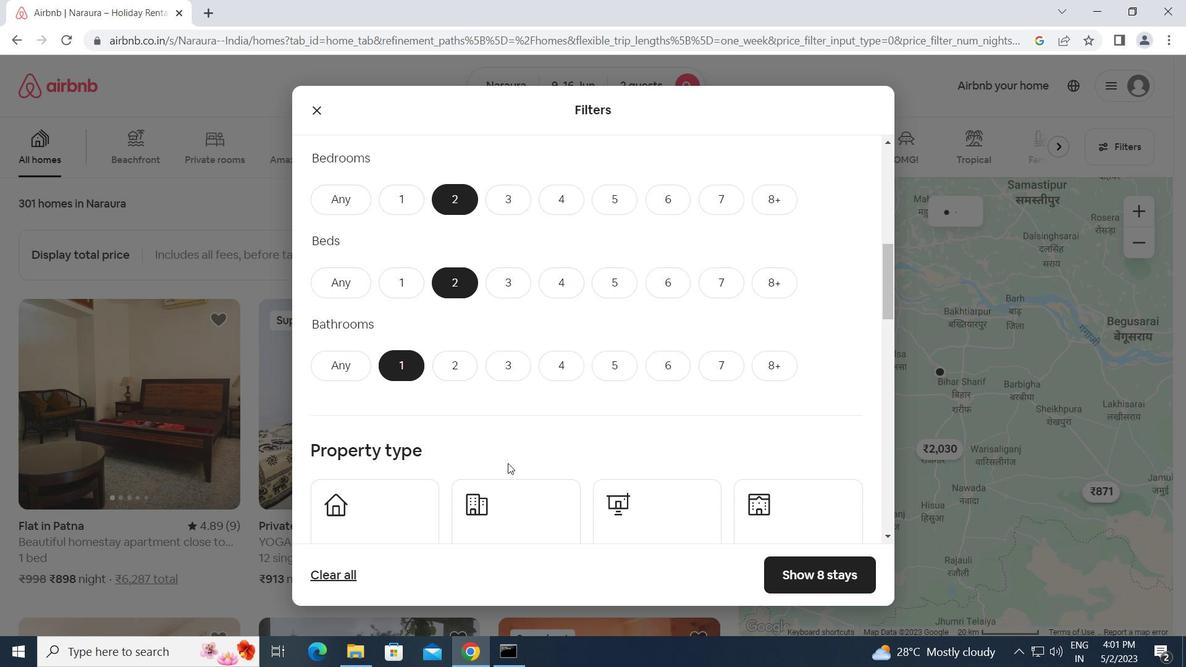
Action: Mouse moved to (508, 463)
Screenshot: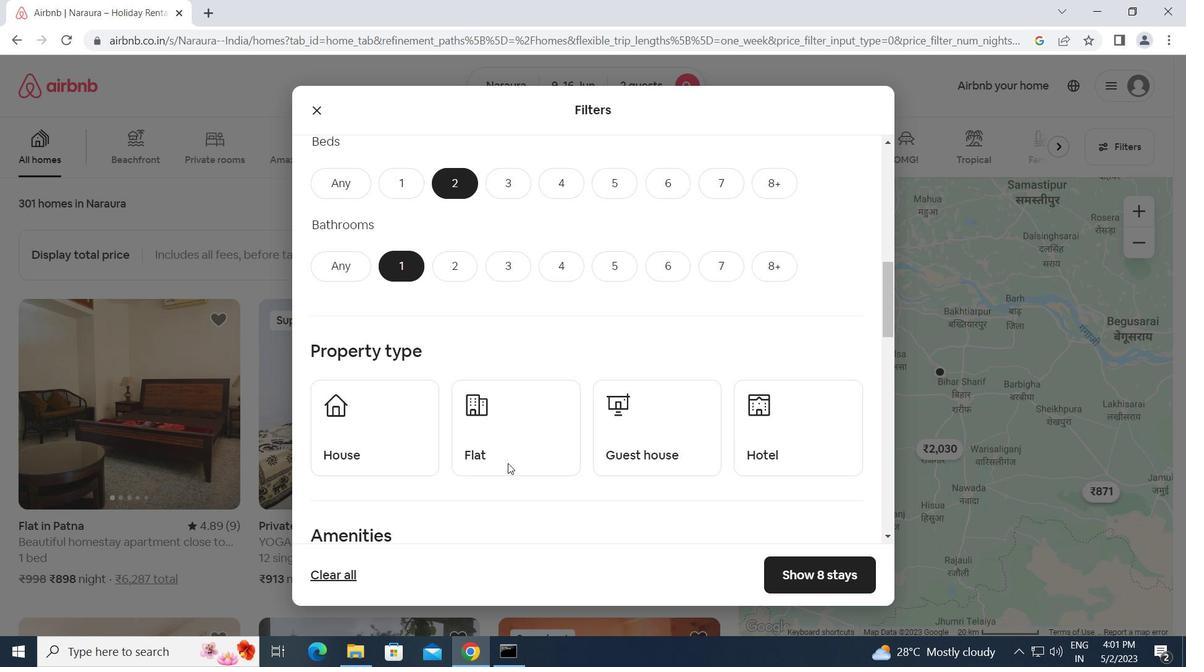 
Action: Mouse scrolled (508, 462) with delta (0, 0)
Screenshot: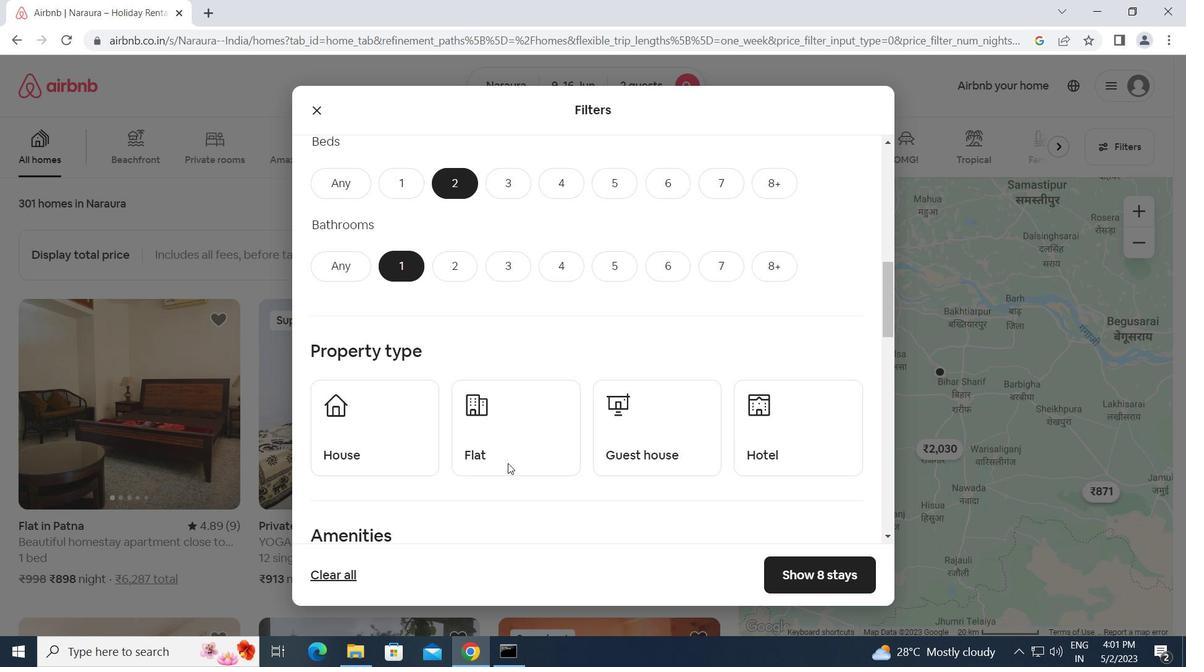 
Action: Mouse moved to (357, 292)
Screenshot: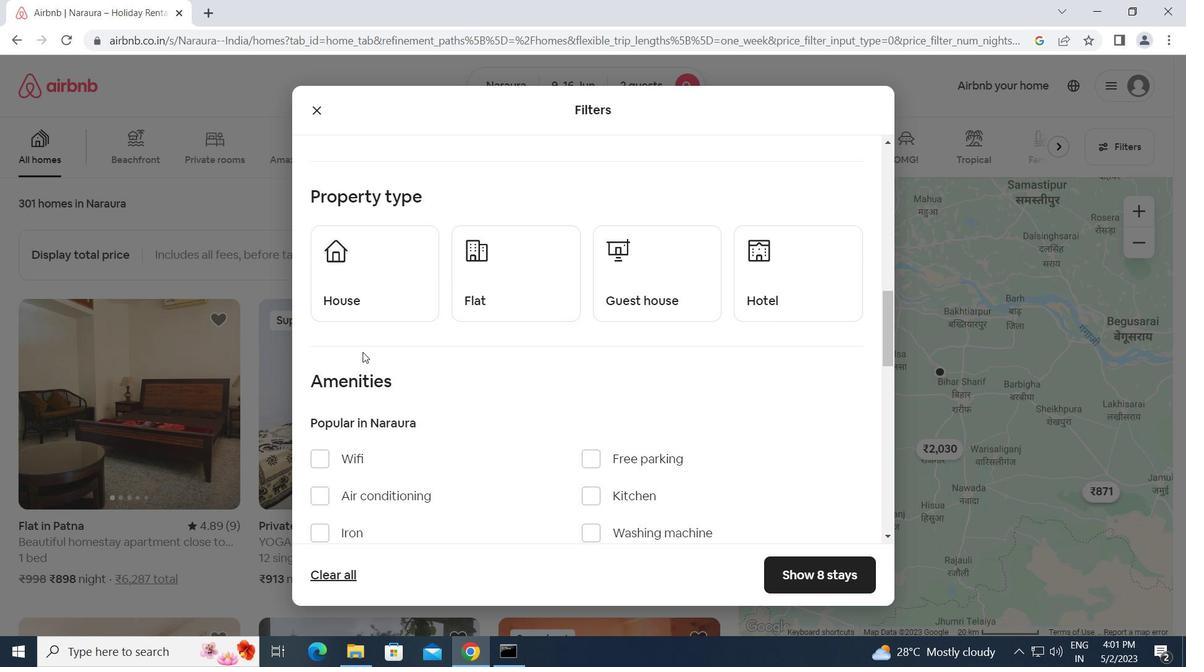 
Action: Mouse pressed left at (357, 292)
Screenshot: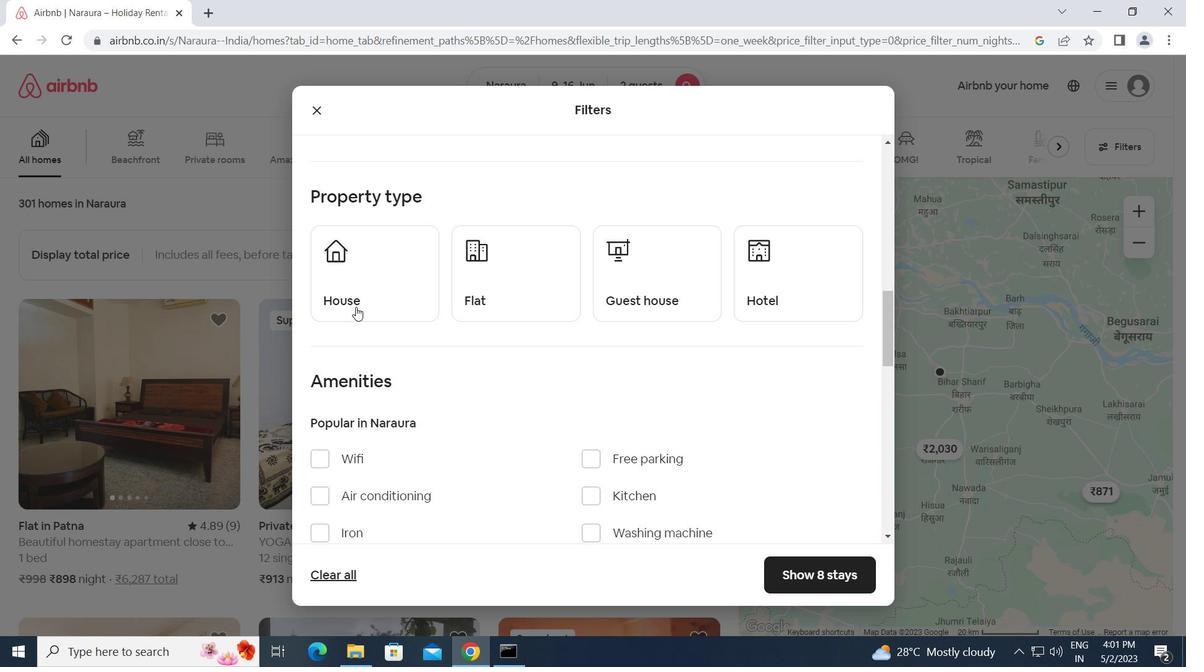 
Action: Mouse moved to (491, 284)
Screenshot: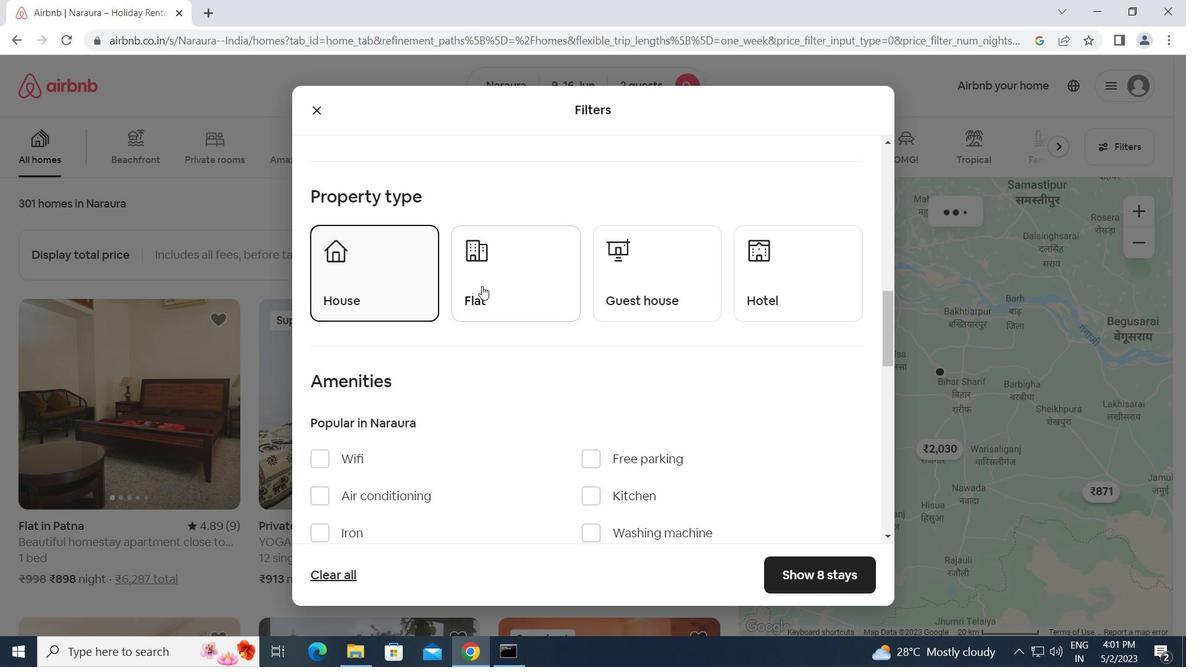 
Action: Mouse pressed left at (491, 284)
Screenshot: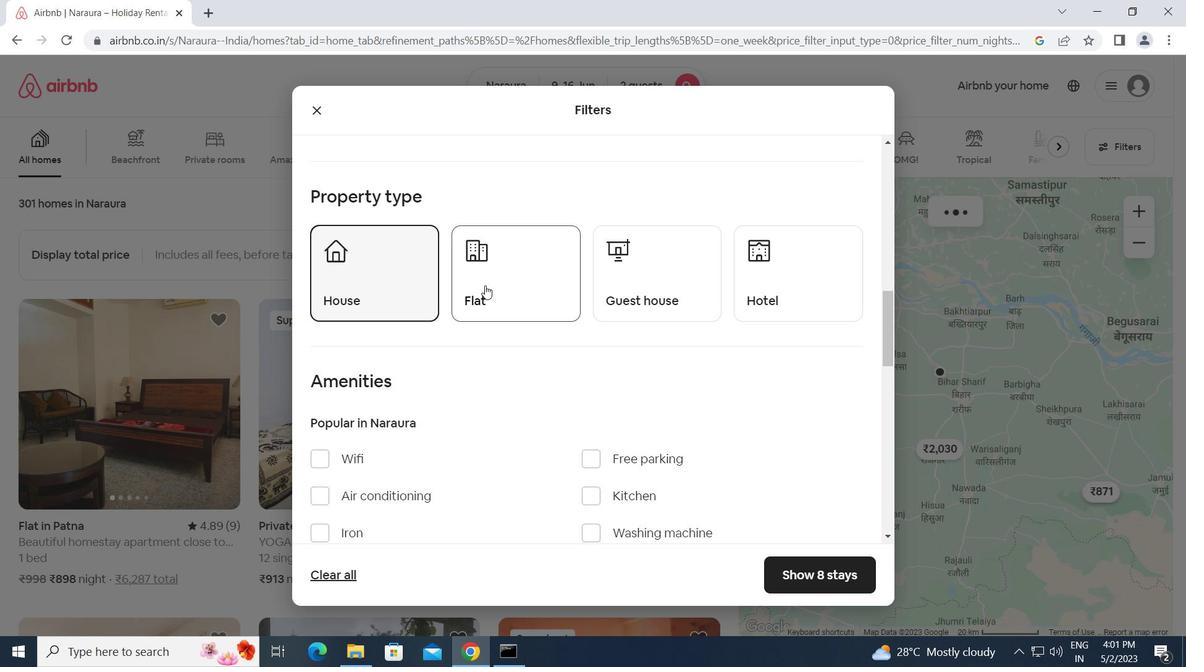 
Action: Mouse moved to (648, 281)
Screenshot: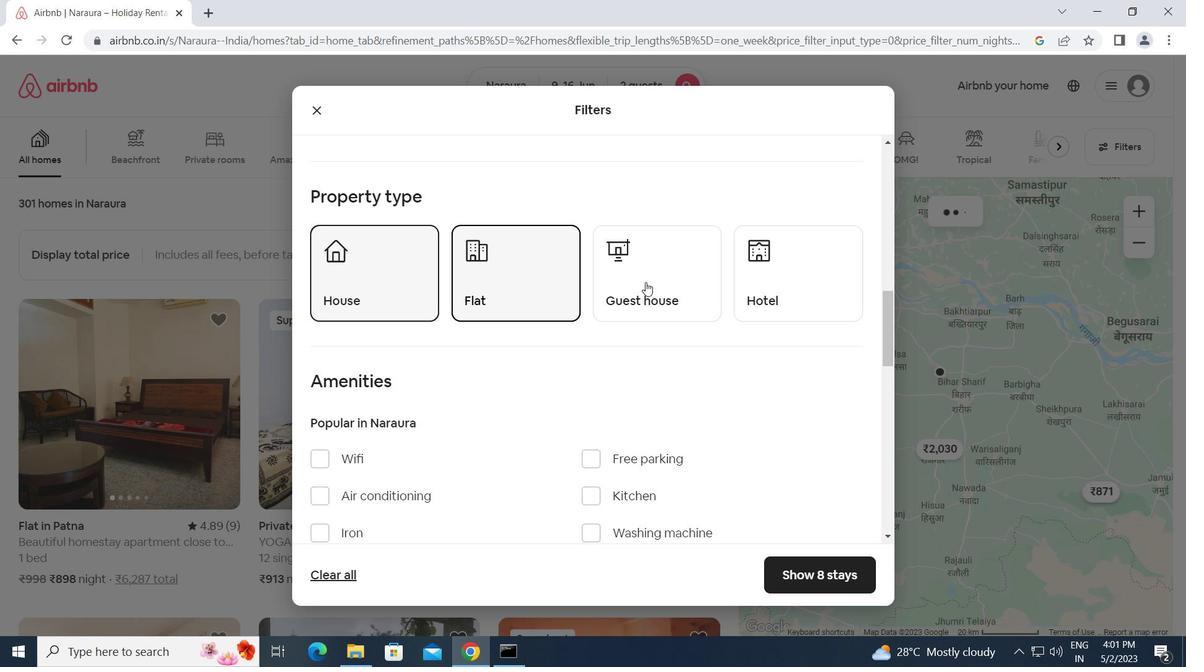 
Action: Mouse pressed left at (648, 281)
Screenshot: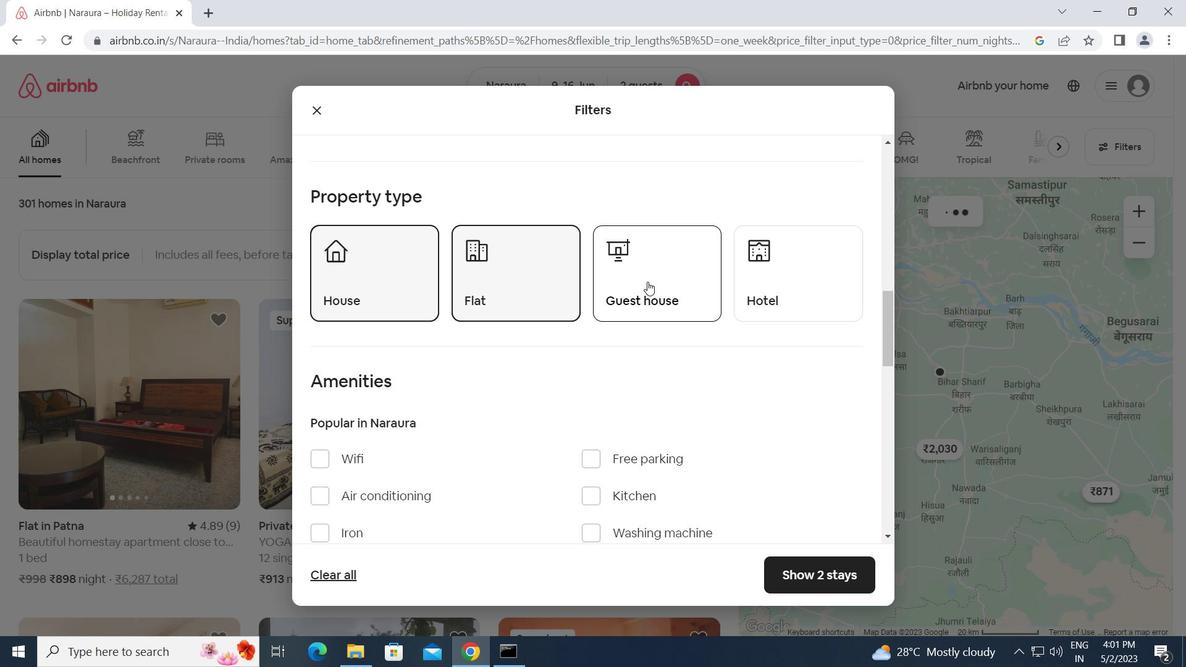 
Action: Mouse moved to (516, 355)
Screenshot: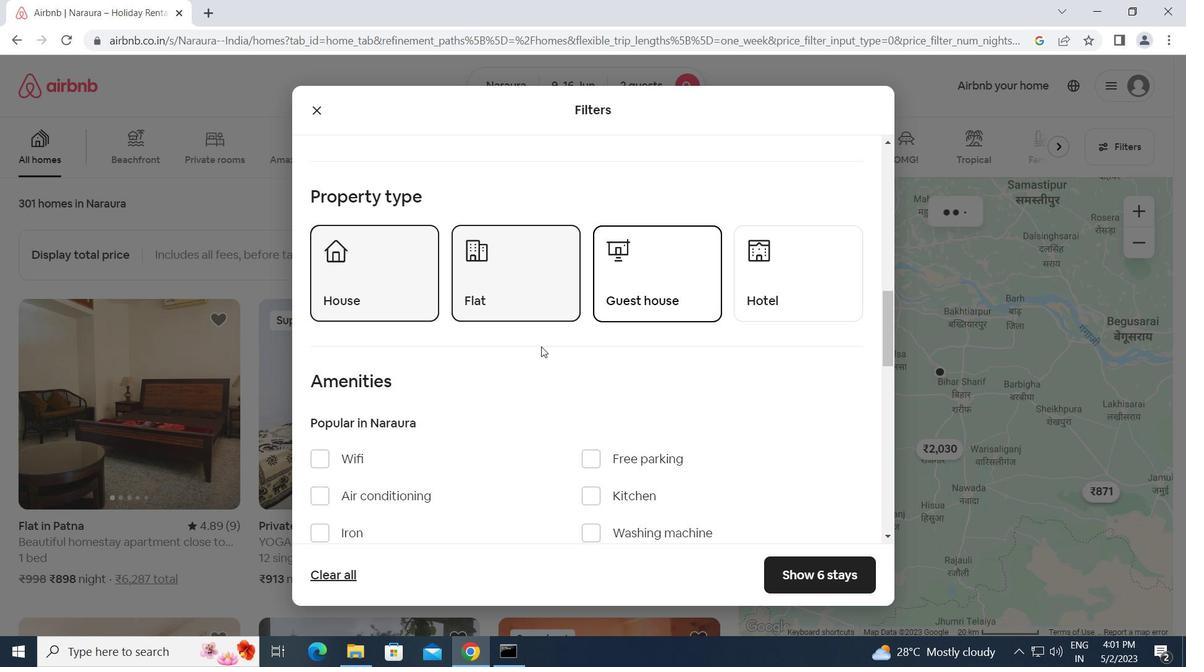 
Action: Mouse scrolled (516, 355) with delta (0, 0)
Screenshot: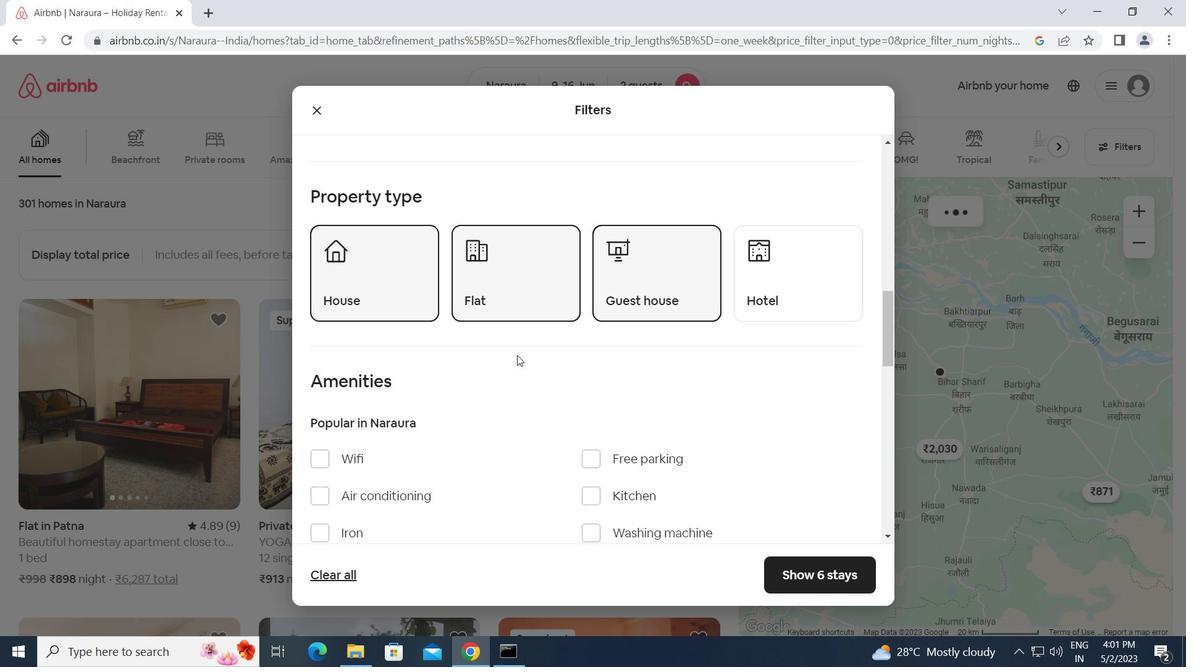 
Action: Mouse scrolled (516, 355) with delta (0, 0)
Screenshot: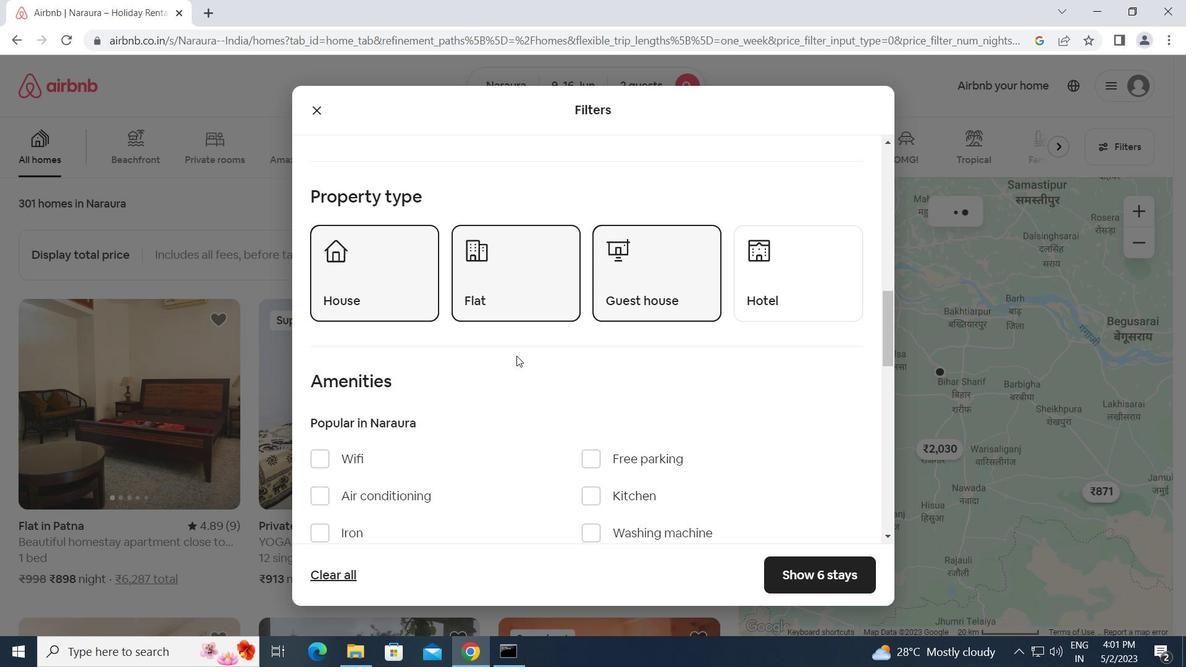 
Action: Mouse scrolled (516, 355) with delta (0, 0)
Screenshot: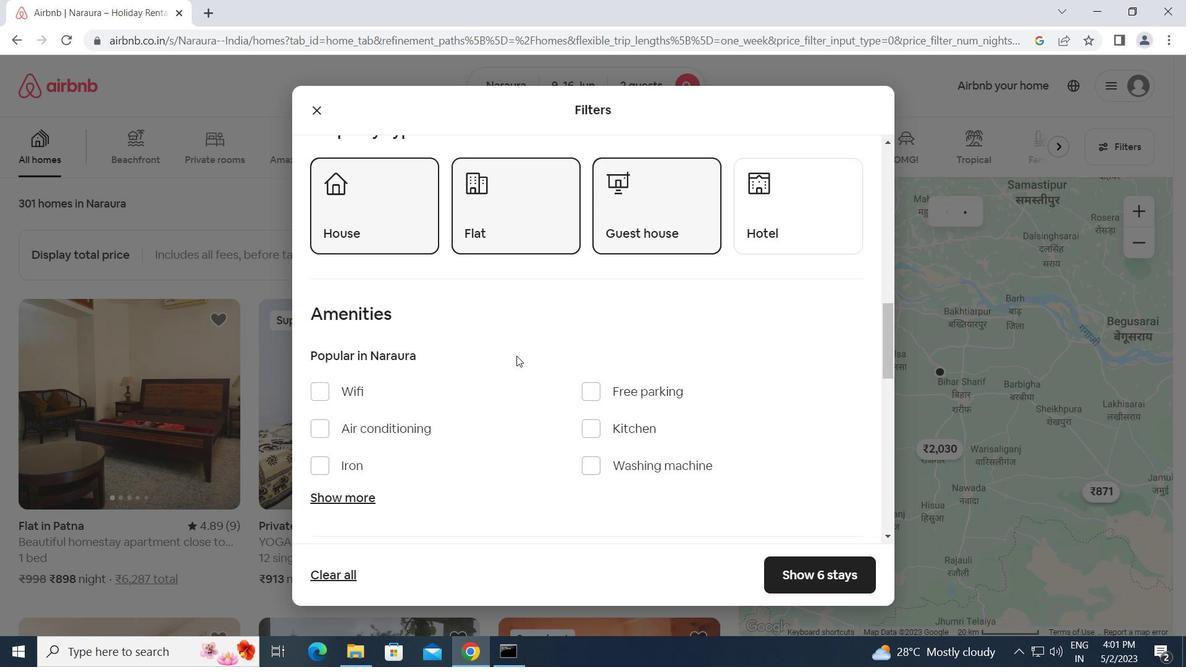 
Action: Mouse moved to (589, 298)
Screenshot: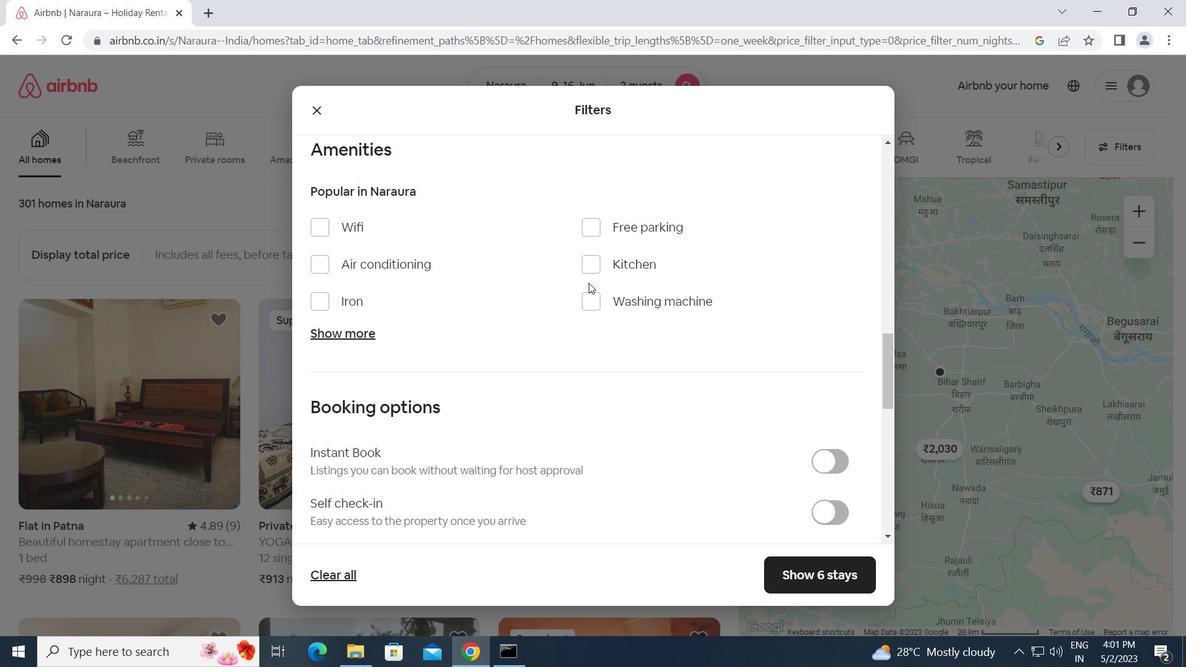 
Action: Mouse pressed left at (589, 298)
Screenshot: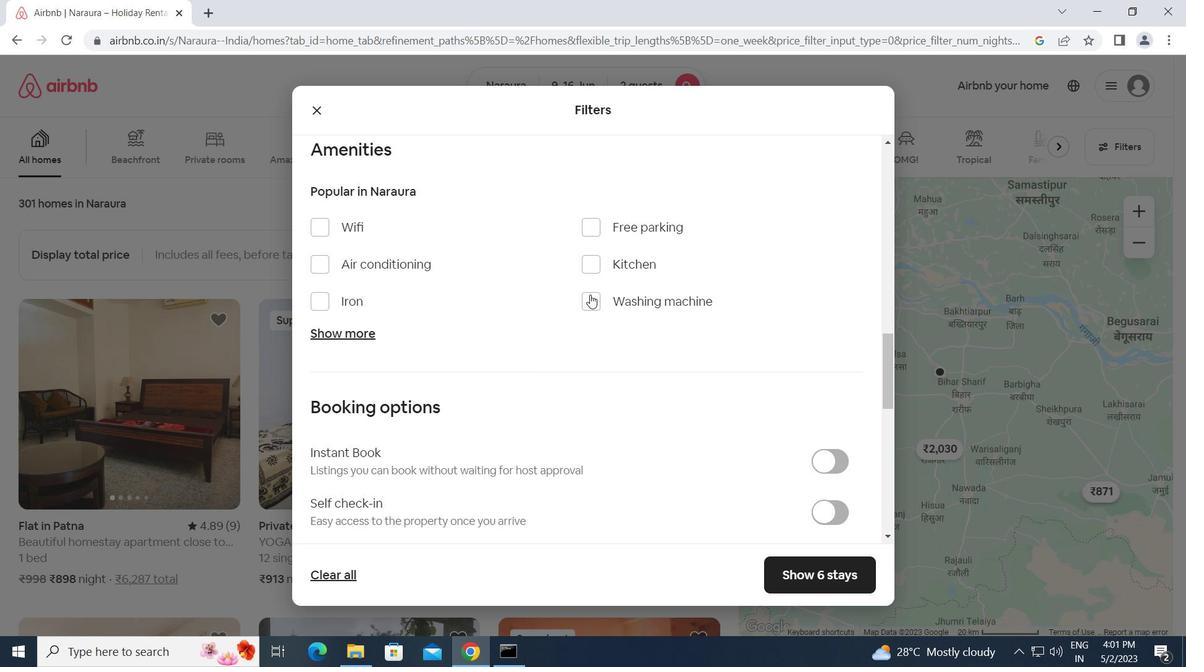 
Action: Mouse moved to (463, 394)
Screenshot: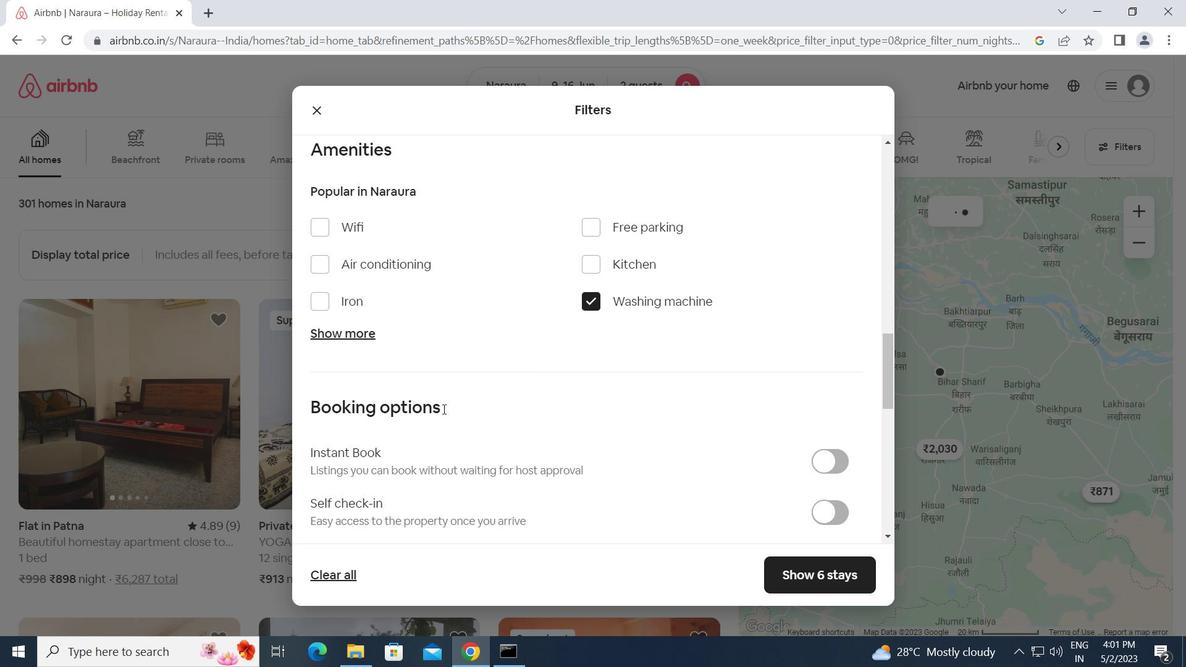 
Action: Mouse scrolled (463, 394) with delta (0, 0)
Screenshot: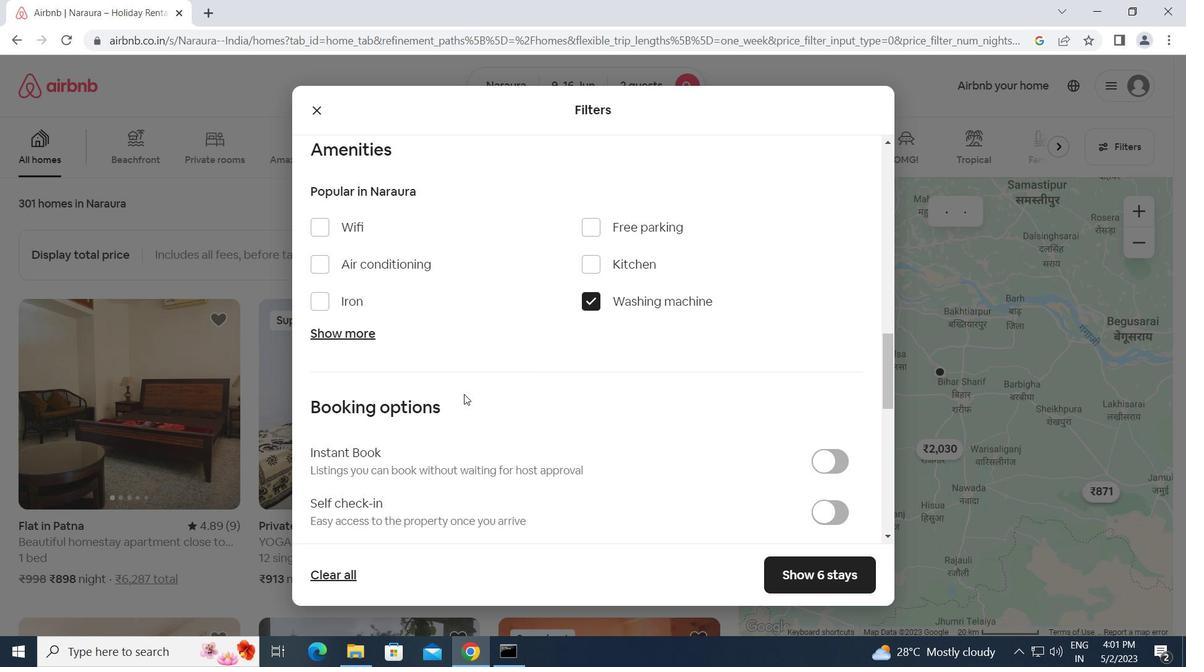 
Action: Mouse scrolled (463, 394) with delta (0, 0)
Screenshot: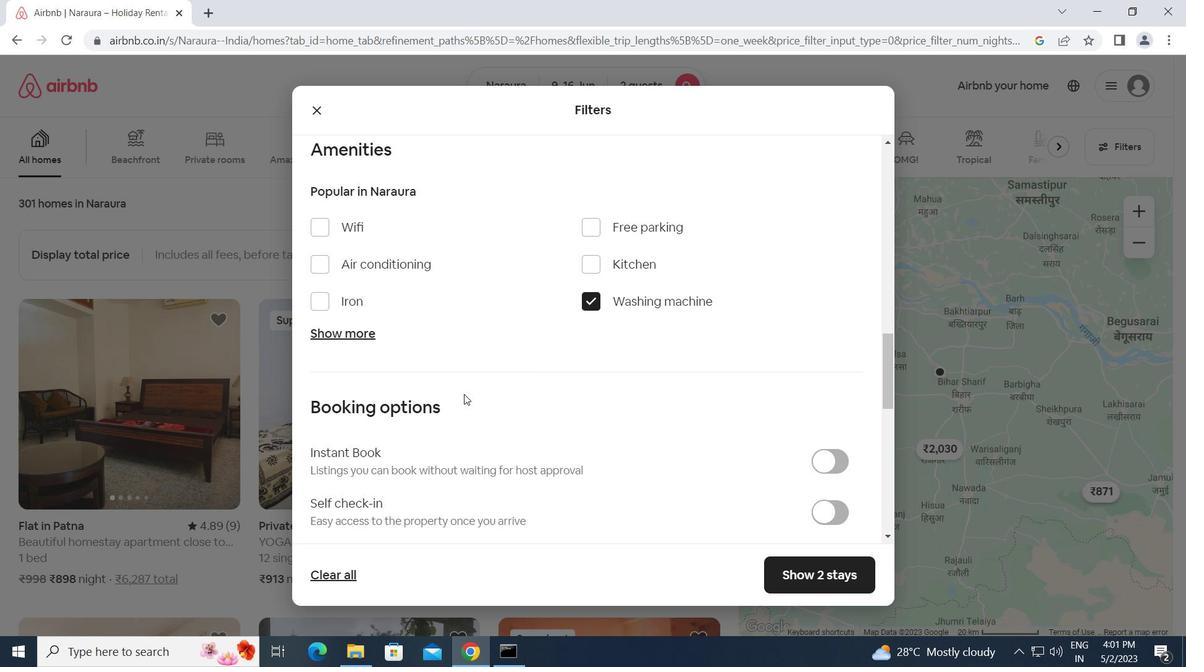 
Action: Mouse scrolled (463, 394) with delta (0, 0)
Screenshot: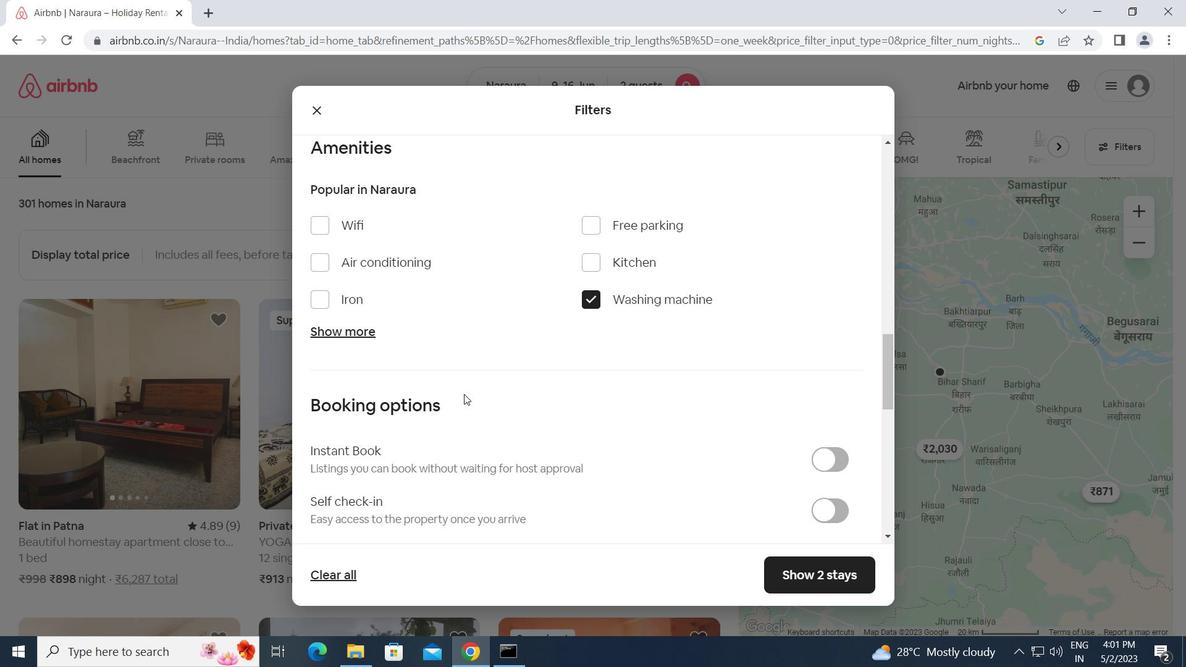 
Action: Mouse moved to (830, 279)
Screenshot: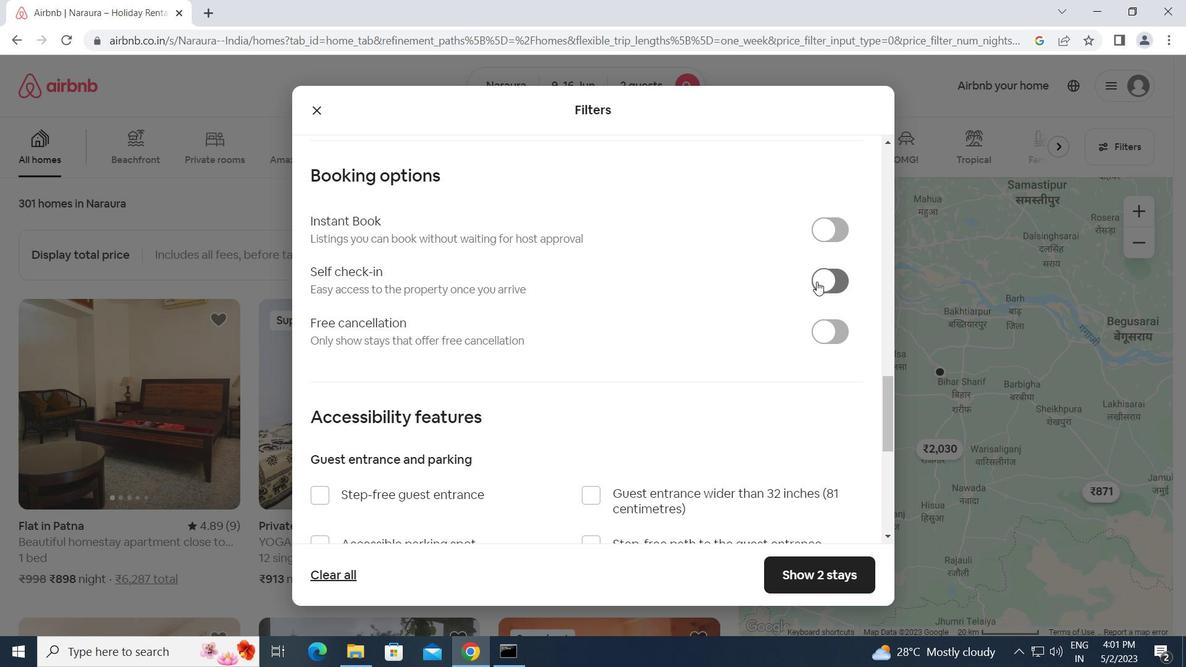 
Action: Mouse pressed left at (830, 279)
Screenshot: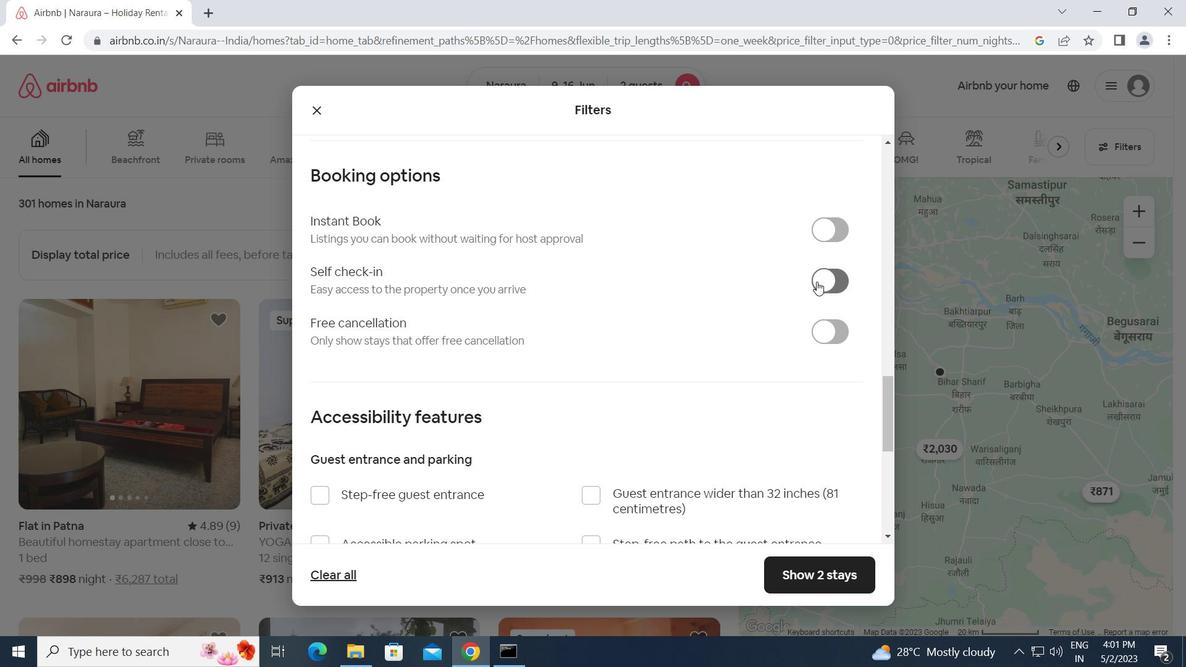 
Action: Mouse moved to (571, 374)
Screenshot: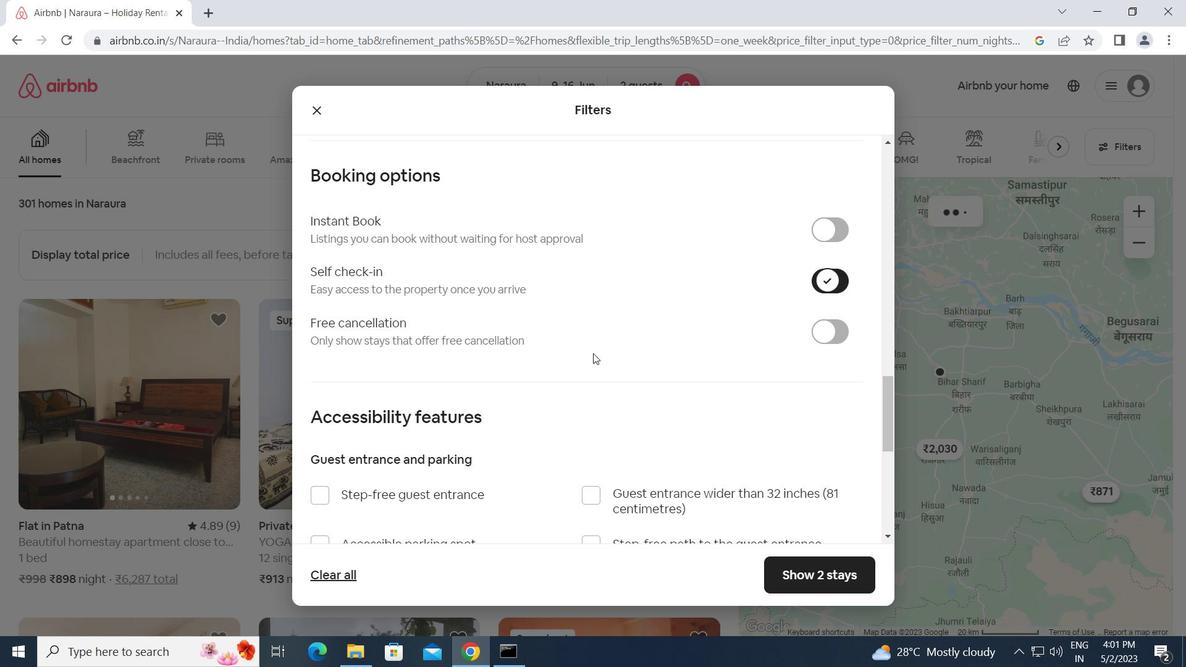 
Action: Mouse scrolled (571, 373) with delta (0, 0)
Screenshot: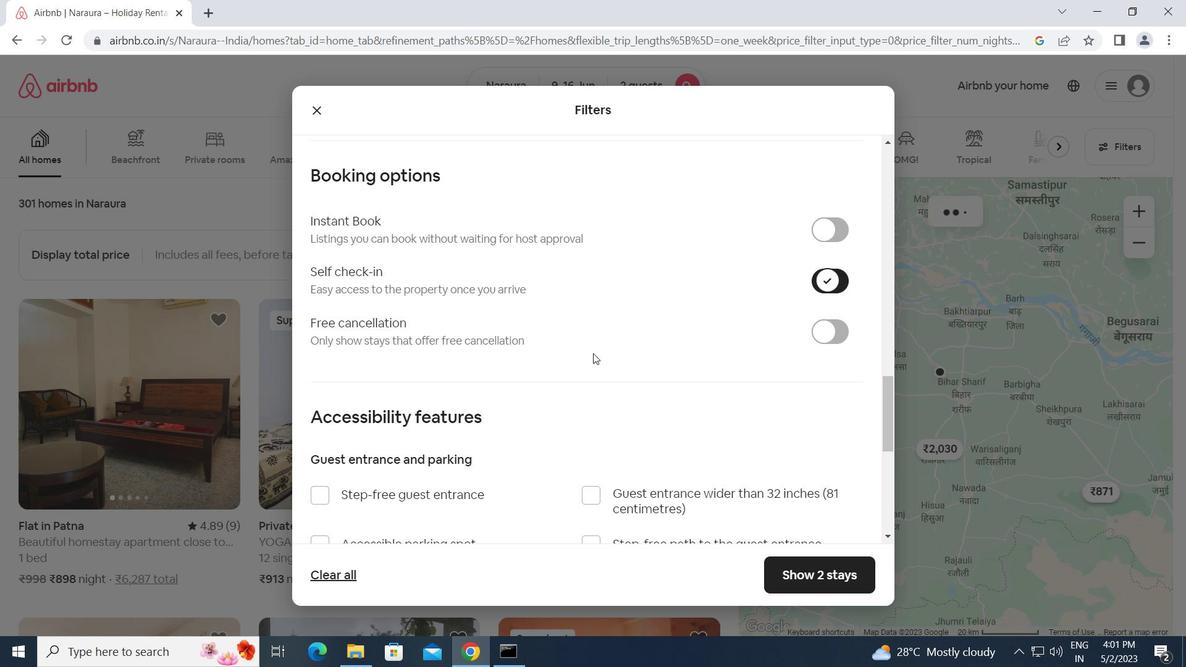 
Action: Mouse scrolled (571, 373) with delta (0, 0)
Screenshot: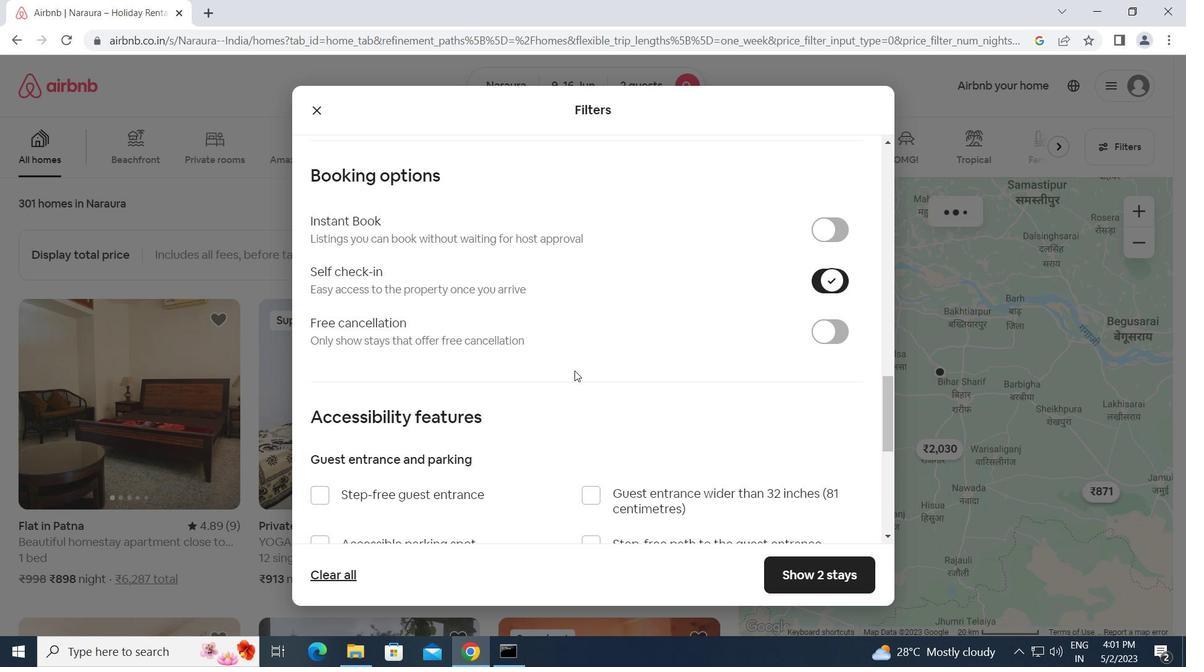 
Action: Mouse scrolled (571, 373) with delta (0, 0)
Screenshot: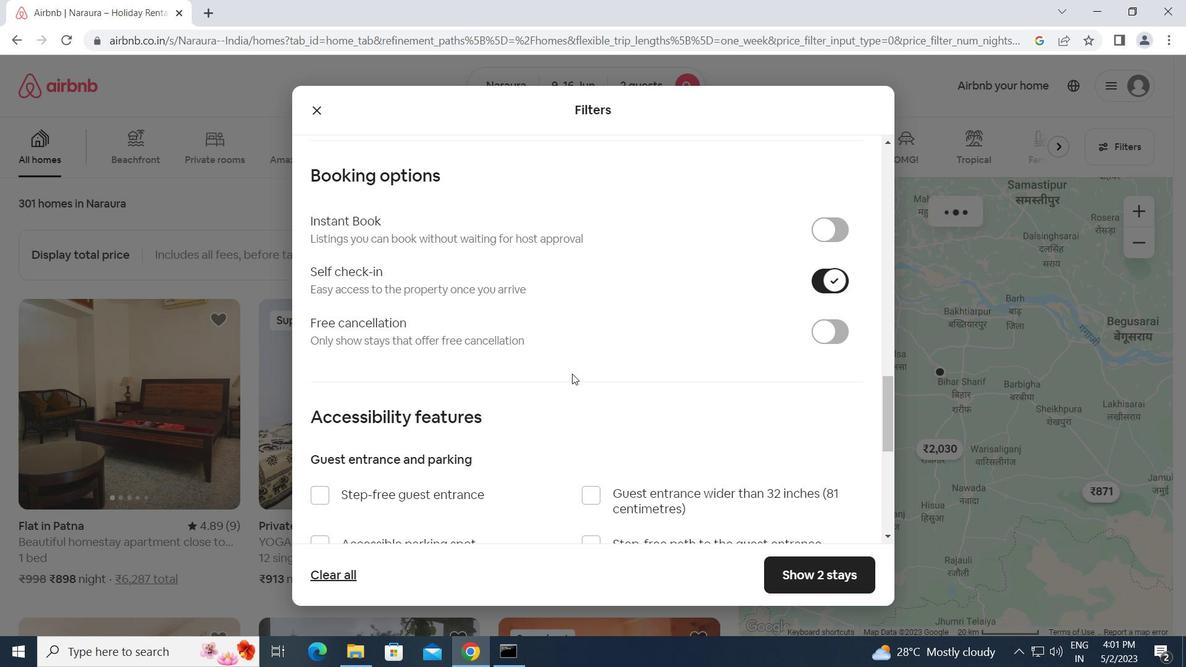 
Action: Mouse scrolled (571, 373) with delta (0, 0)
Screenshot: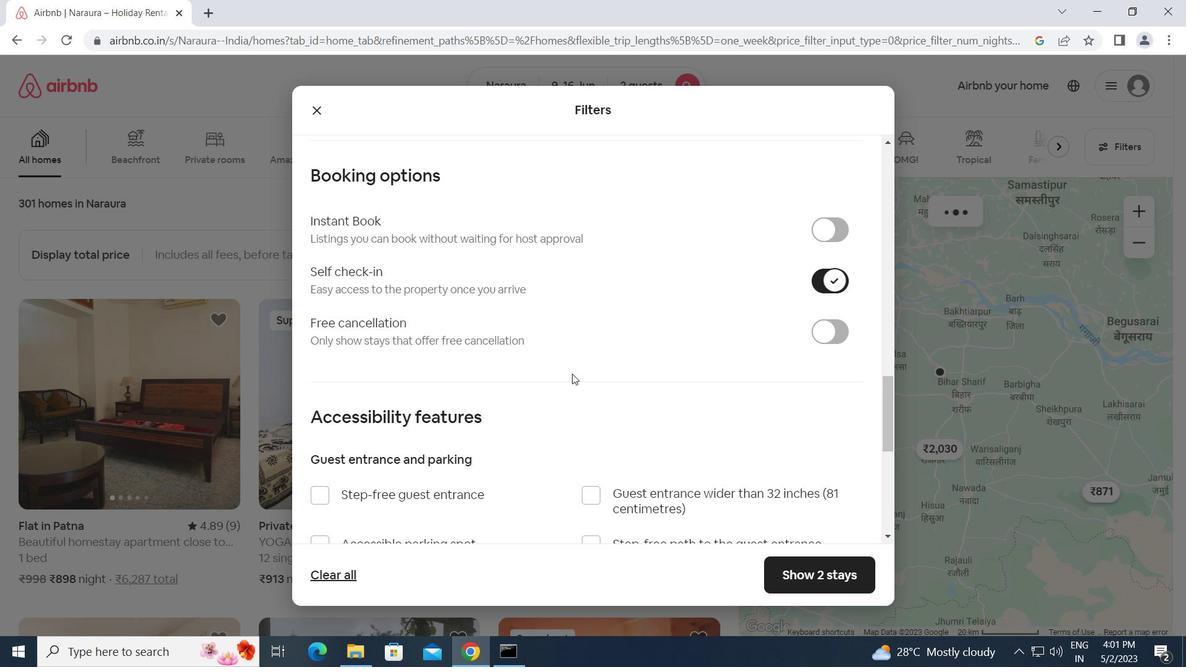
Action: Mouse scrolled (571, 373) with delta (0, 0)
Screenshot: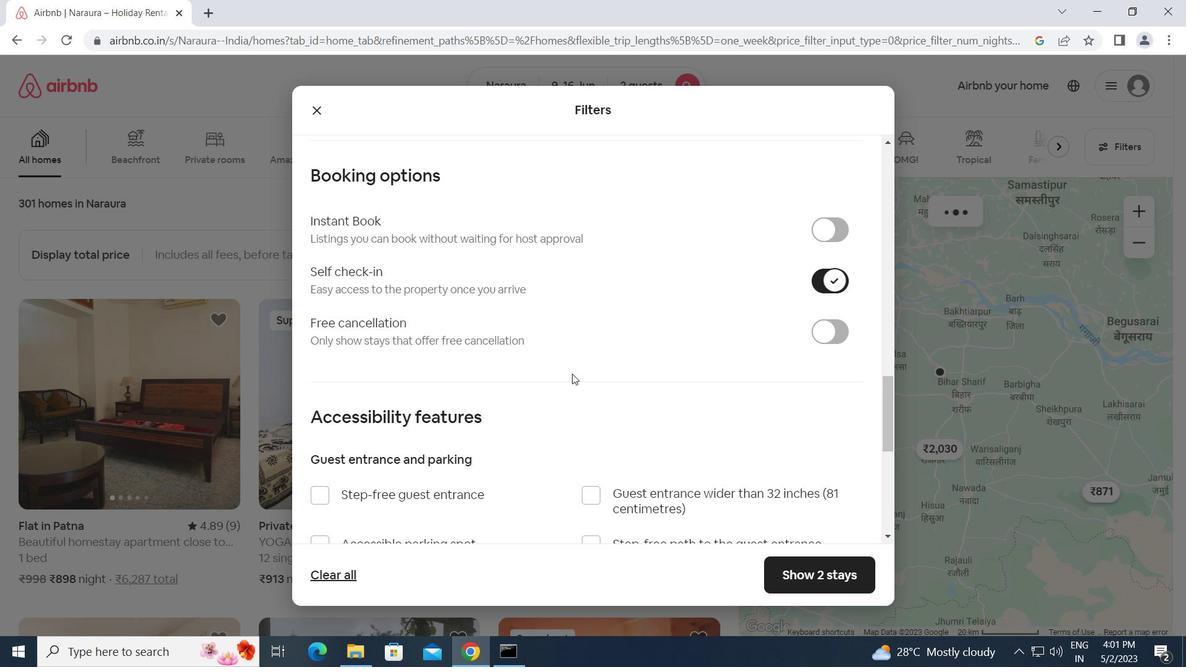 
Action: Mouse scrolled (571, 373) with delta (0, 0)
Screenshot: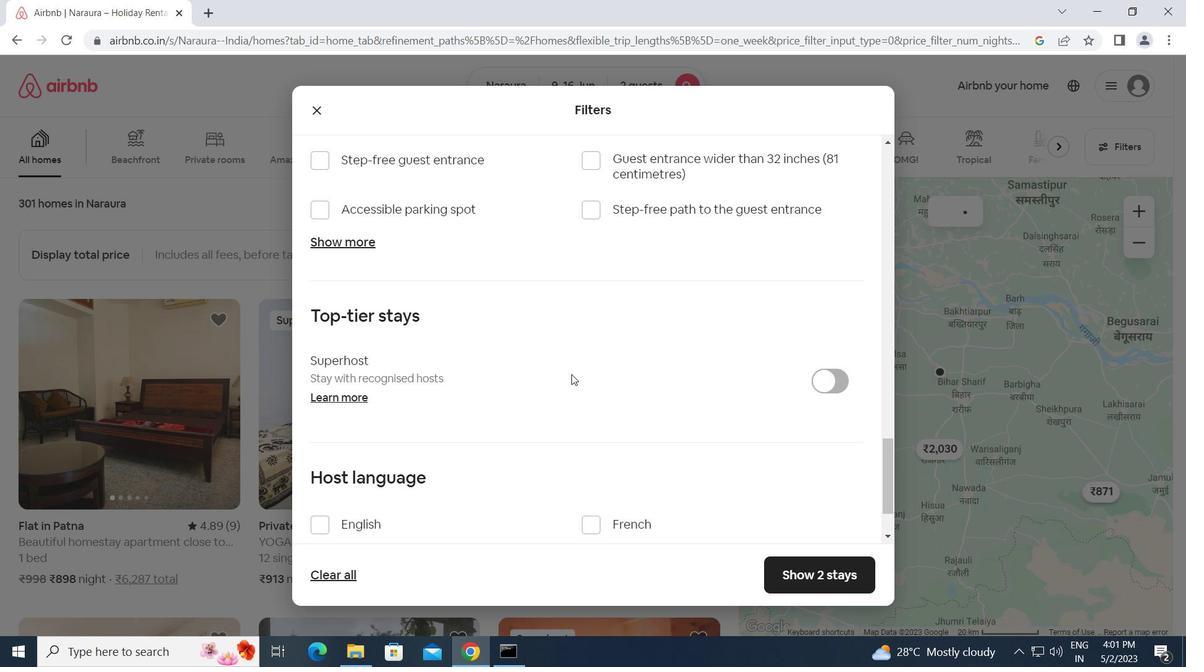 
Action: Mouse scrolled (571, 373) with delta (0, 0)
Screenshot: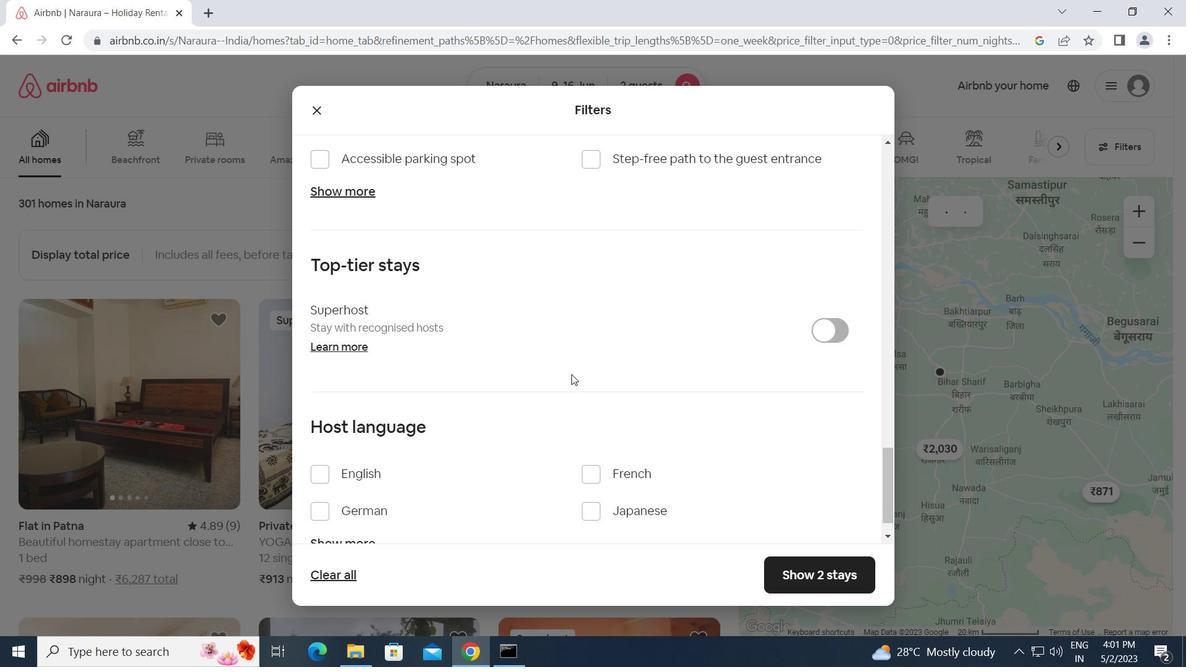 
Action: Mouse scrolled (571, 373) with delta (0, 0)
Screenshot: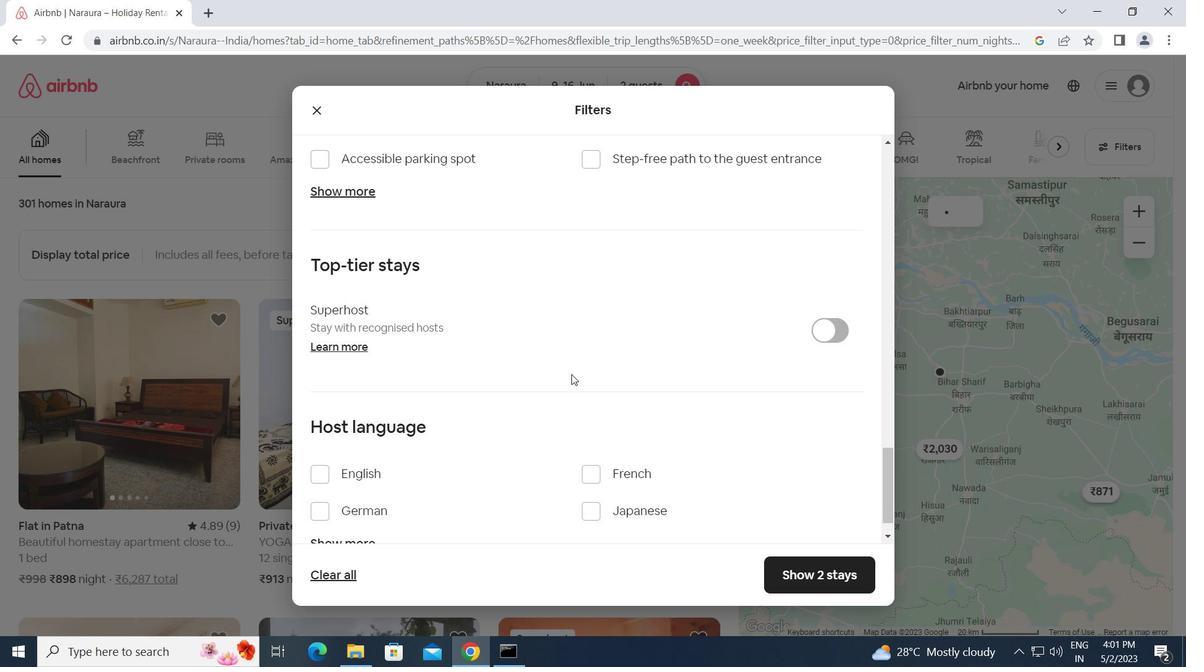 
Action: Mouse scrolled (571, 373) with delta (0, 0)
Screenshot: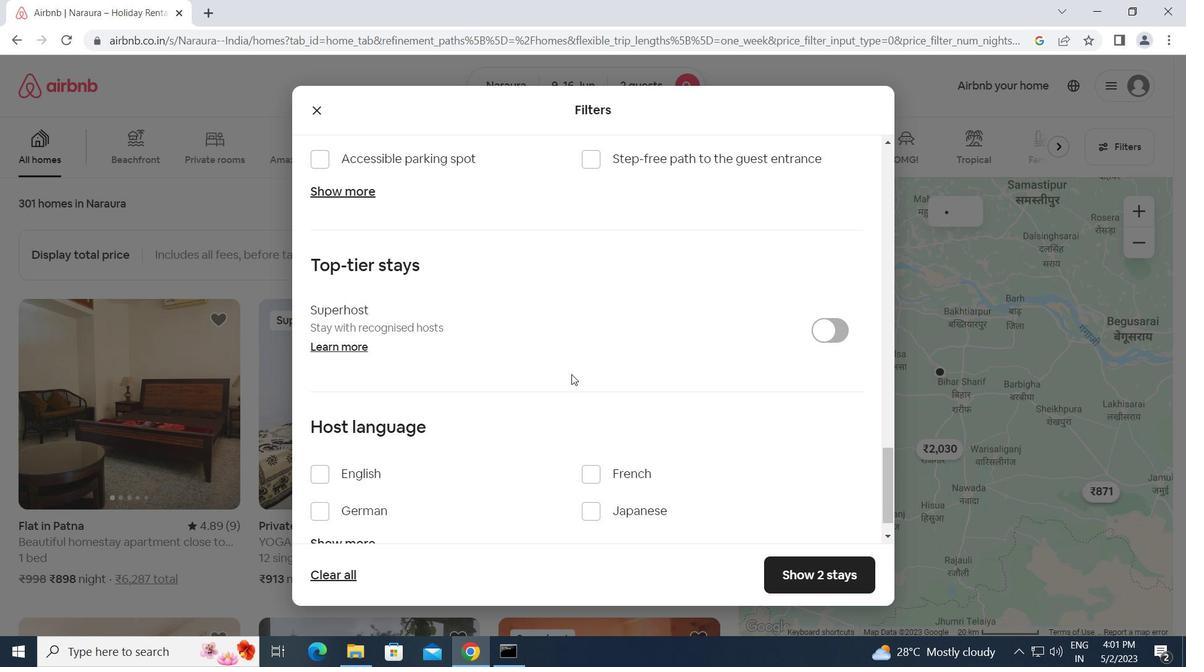 
Action: Mouse moved to (313, 429)
Screenshot: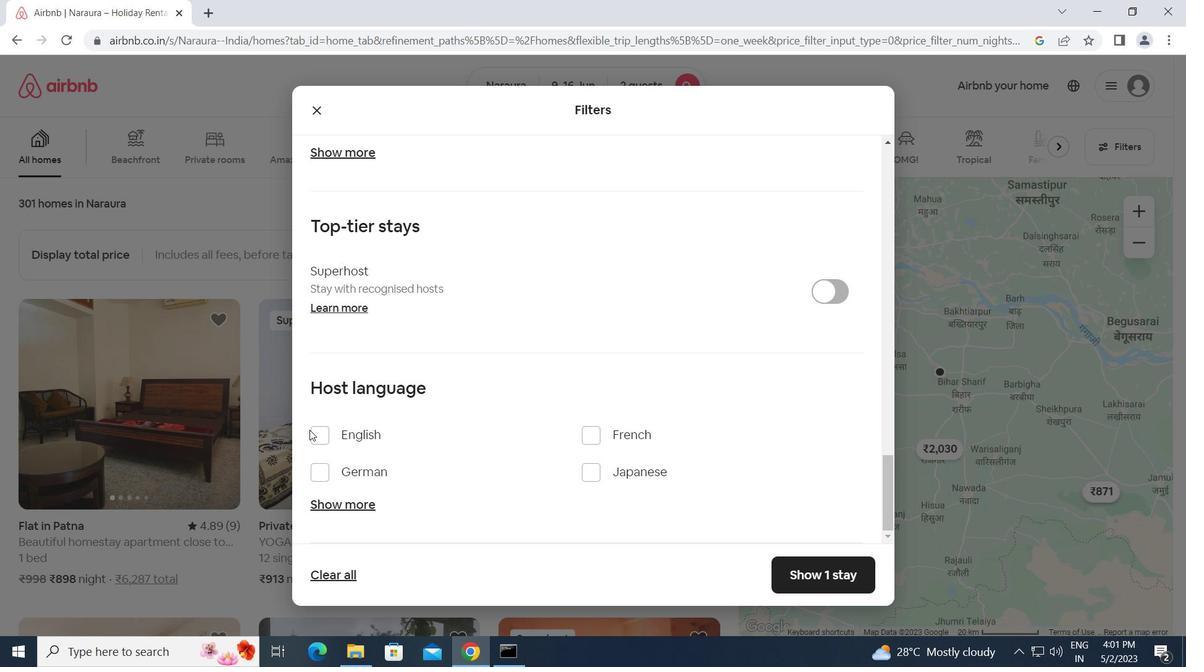 
Action: Mouse pressed left at (313, 429)
Screenshot: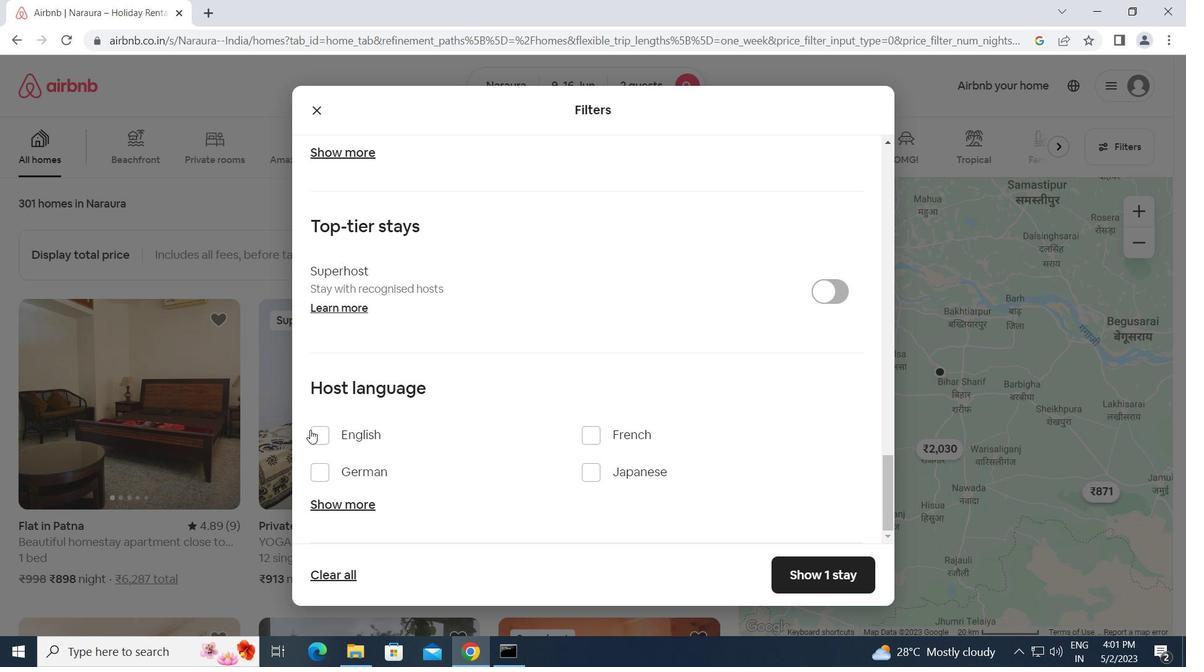 
Action: Mouse moved to (831, 578)
Screenshot: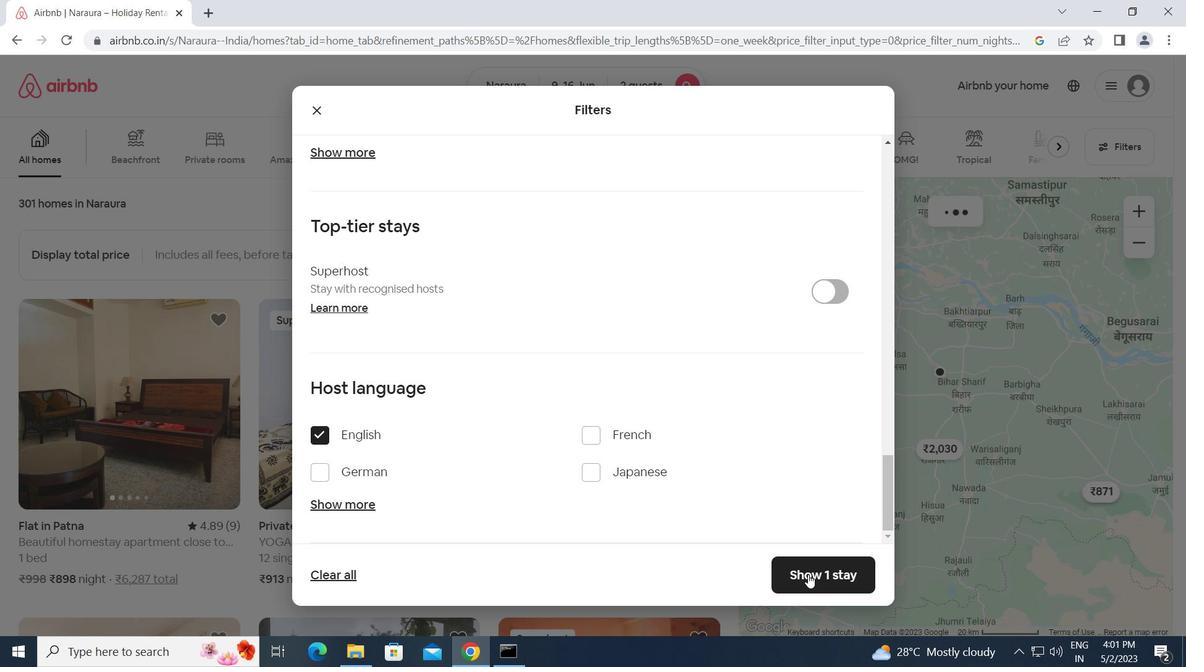 
Action: Mouse pressed left at (831, 578)
Screenshot: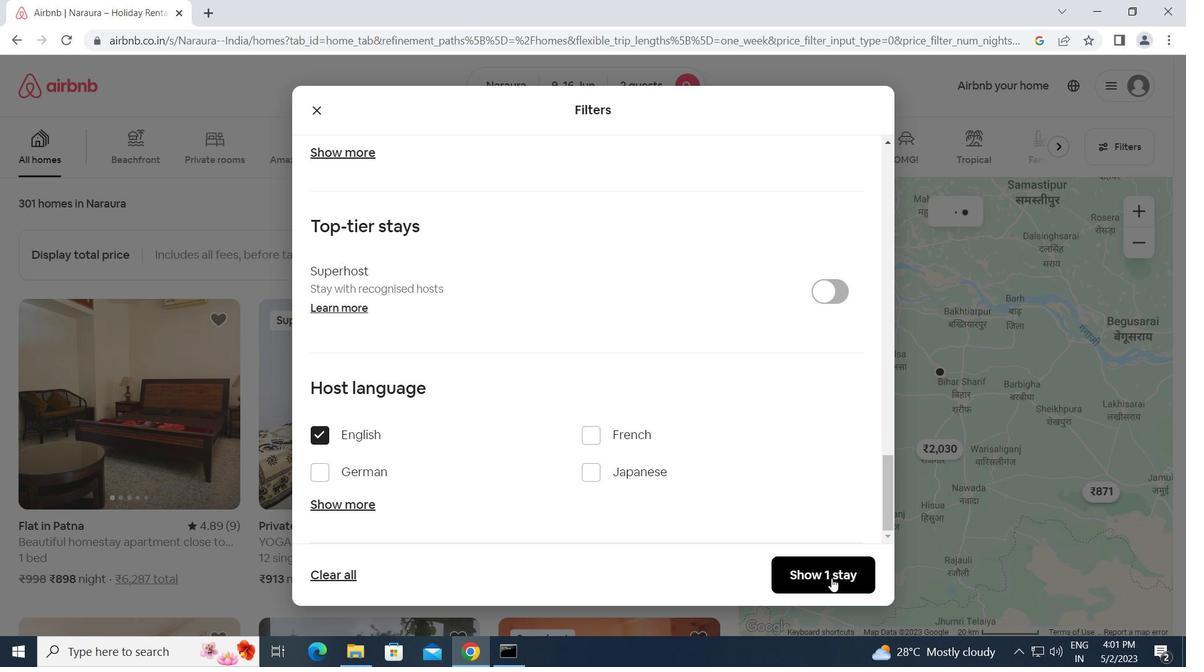 
Action: Mouse moved to (832, 577)
Screenshot: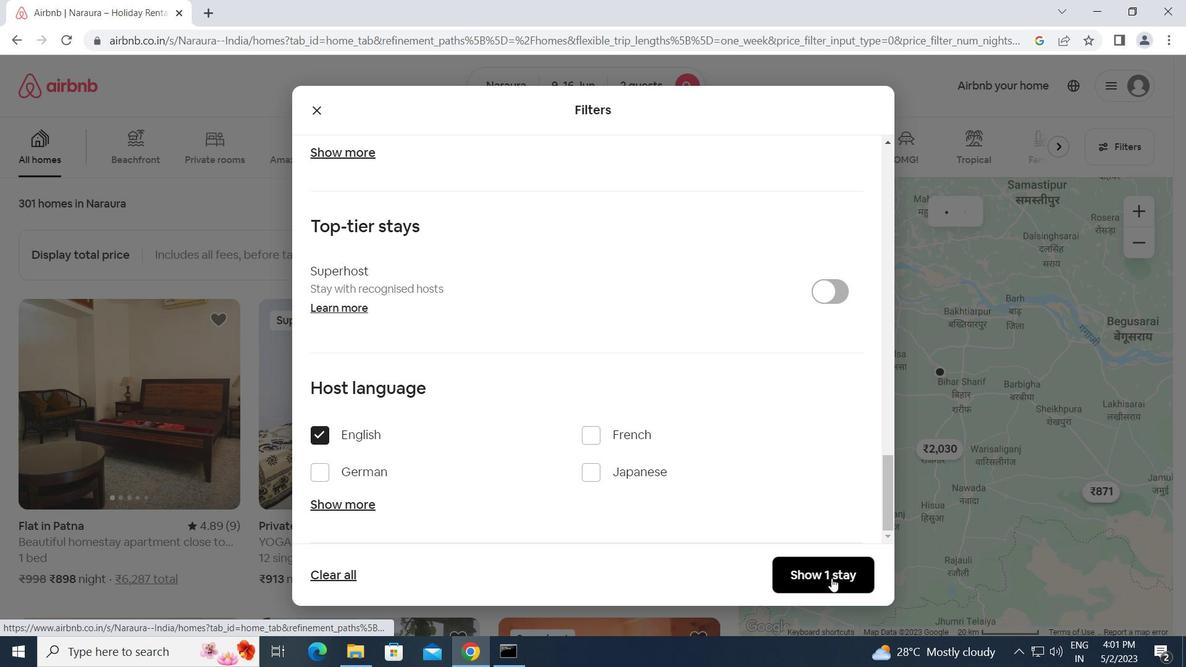 
